 Task: Calculate the travel distance between Milwaukee and Apostle Islands National Lakeshore.
Action: Mouse moved to (199, 64)
Screenshot: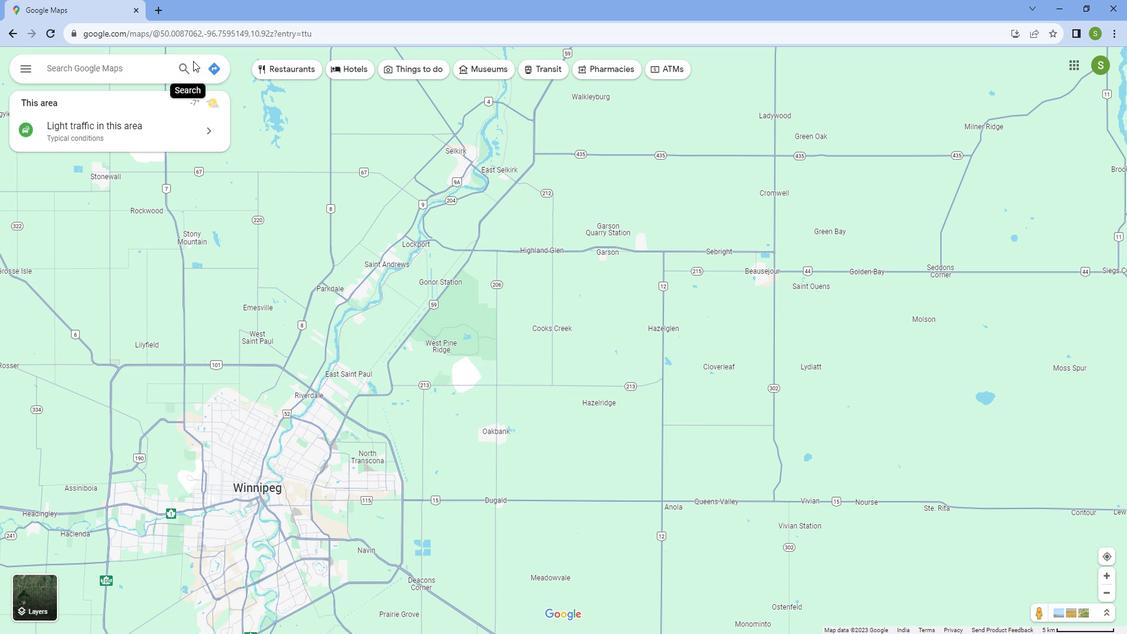 
Action: Mouse scrolled (199, 65) with delta (0, 0)
Screenshot: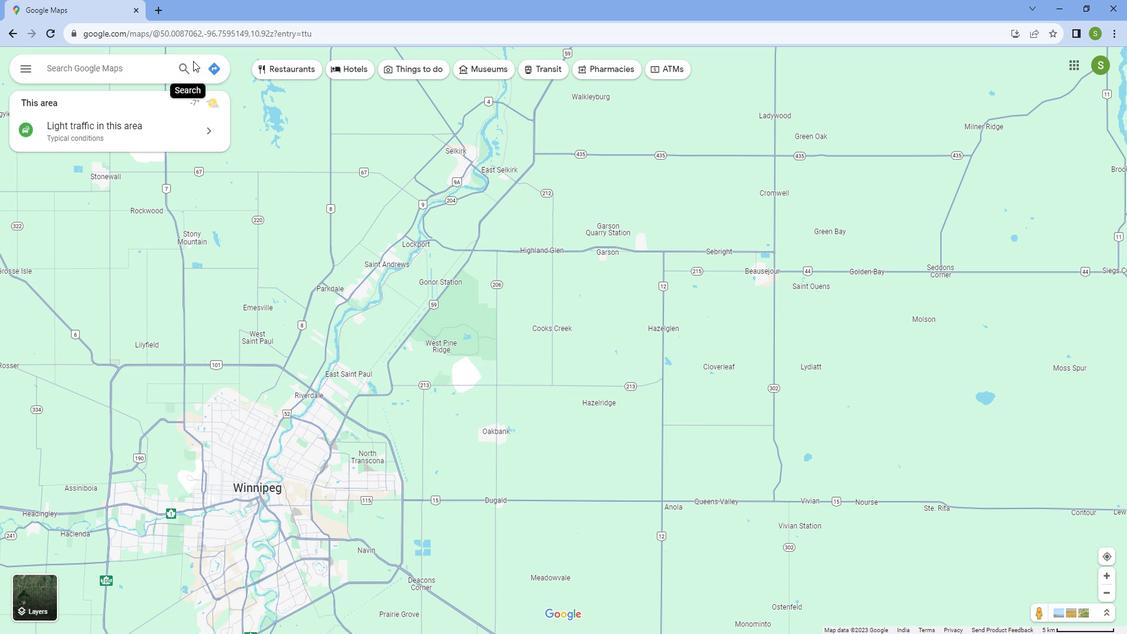 
Action: Mouse moved to (212, 66)
Screenshot: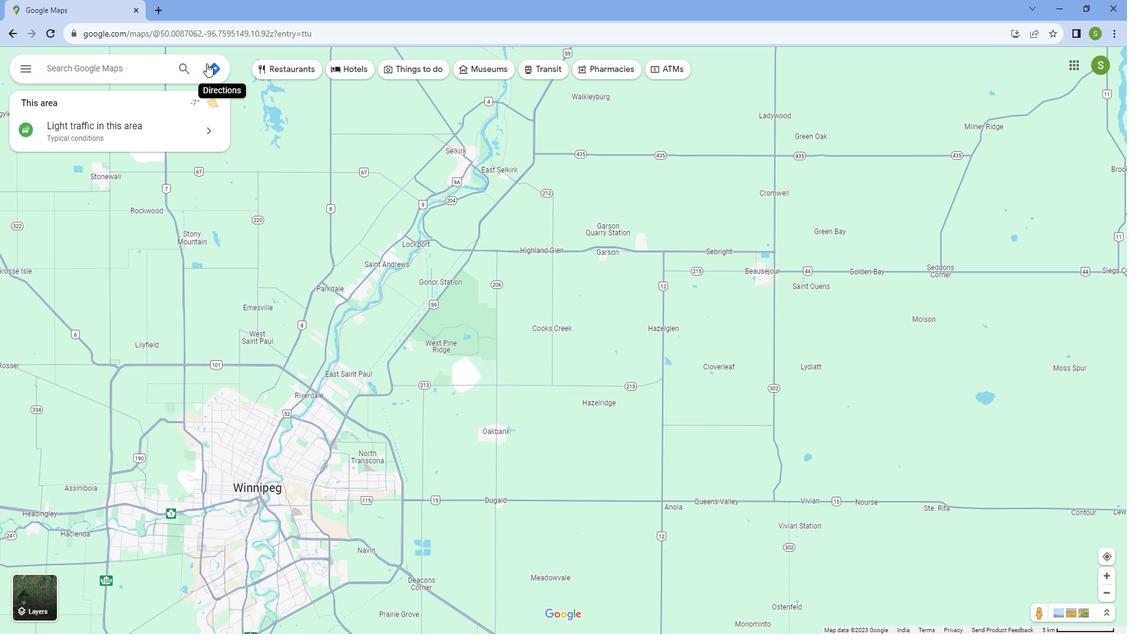 
Action: Mouse pressed left at (212, 66)
Screenshot: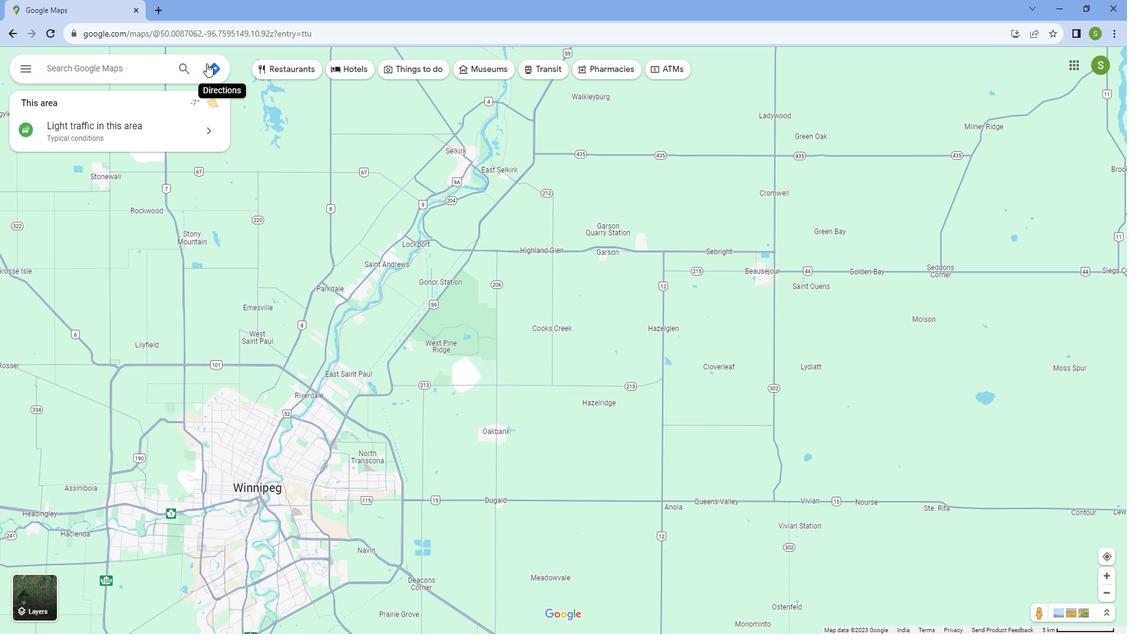 
Action: Mouse moved to (143, 106)
Screenshot: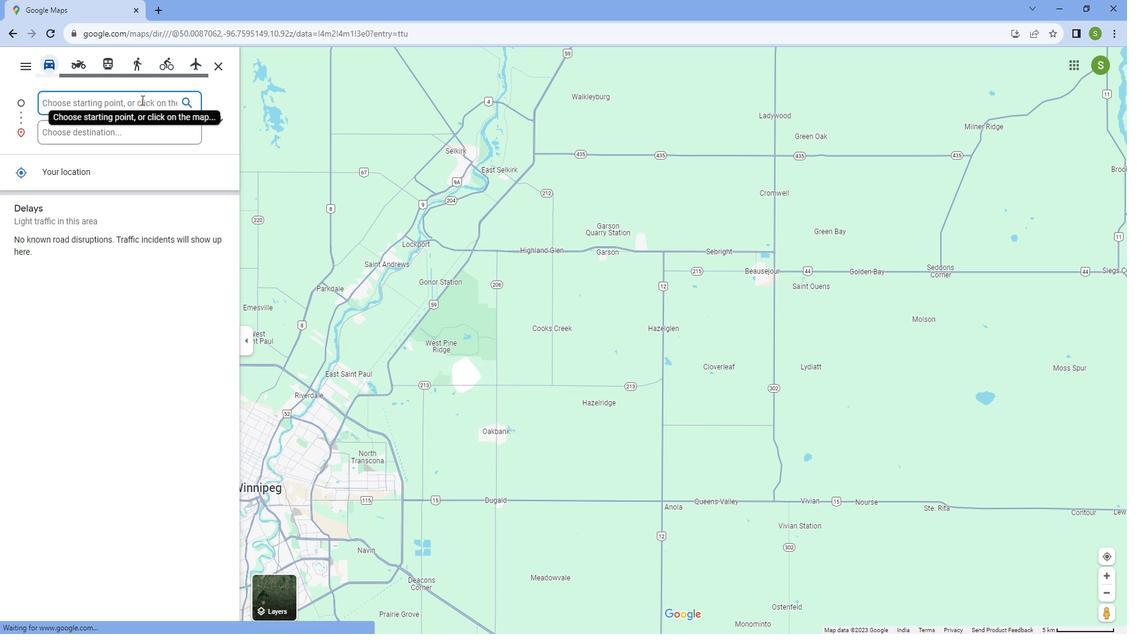 
Action: Mouse pressed left at (143, 106)
Screenshot: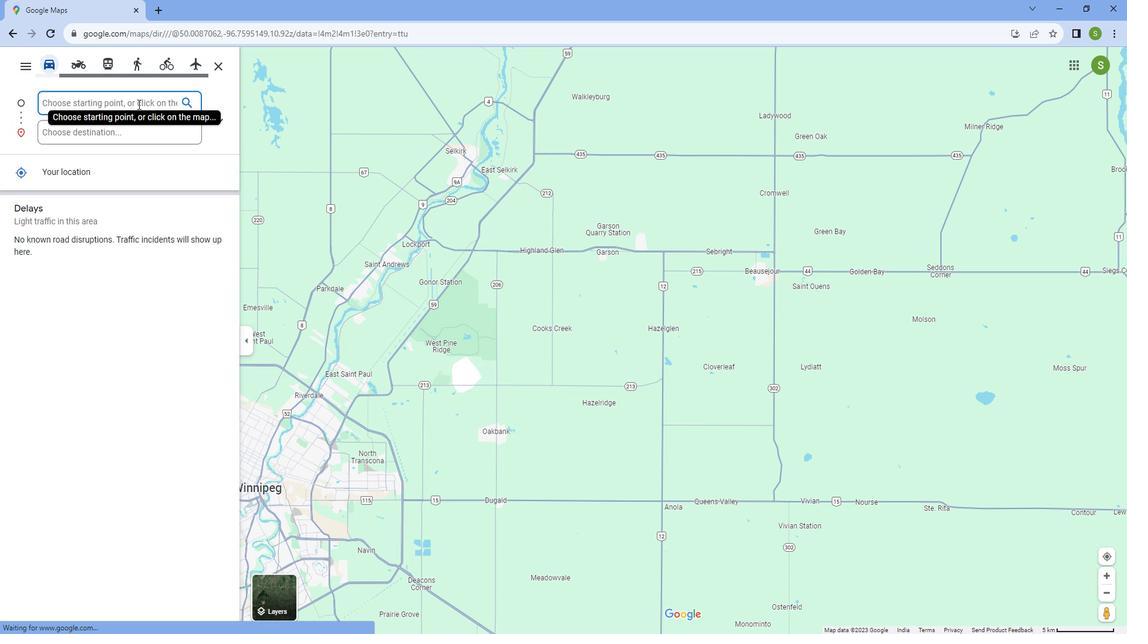 
Action: Mouse moved to (118, 87)
Screenshot: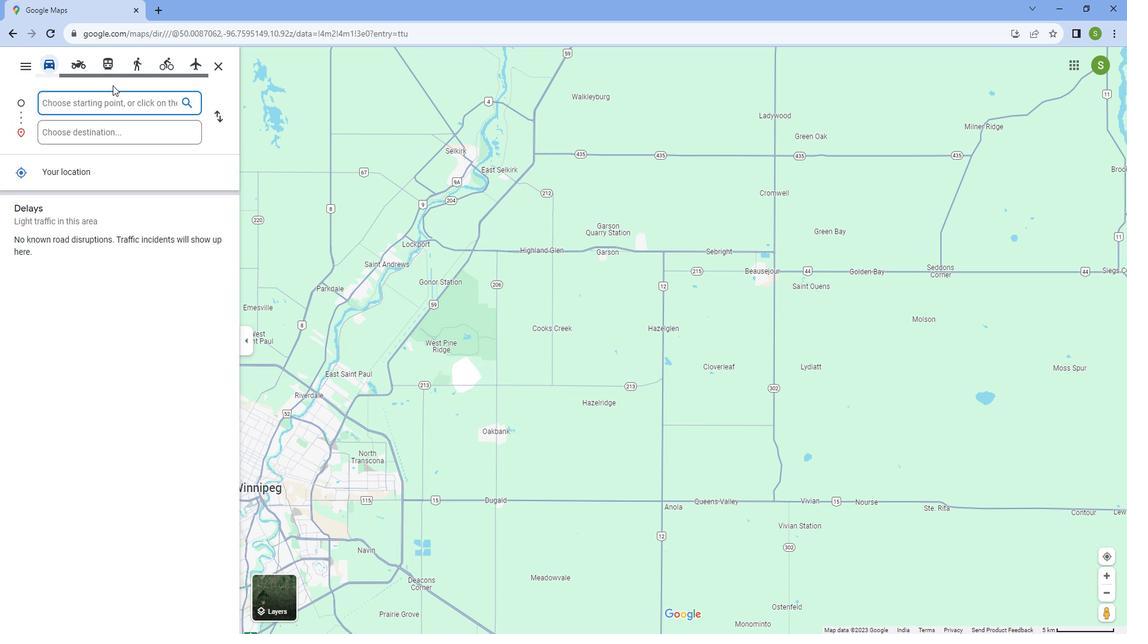 
Action: Key pressed <Key.caps_lock>
Screenshot: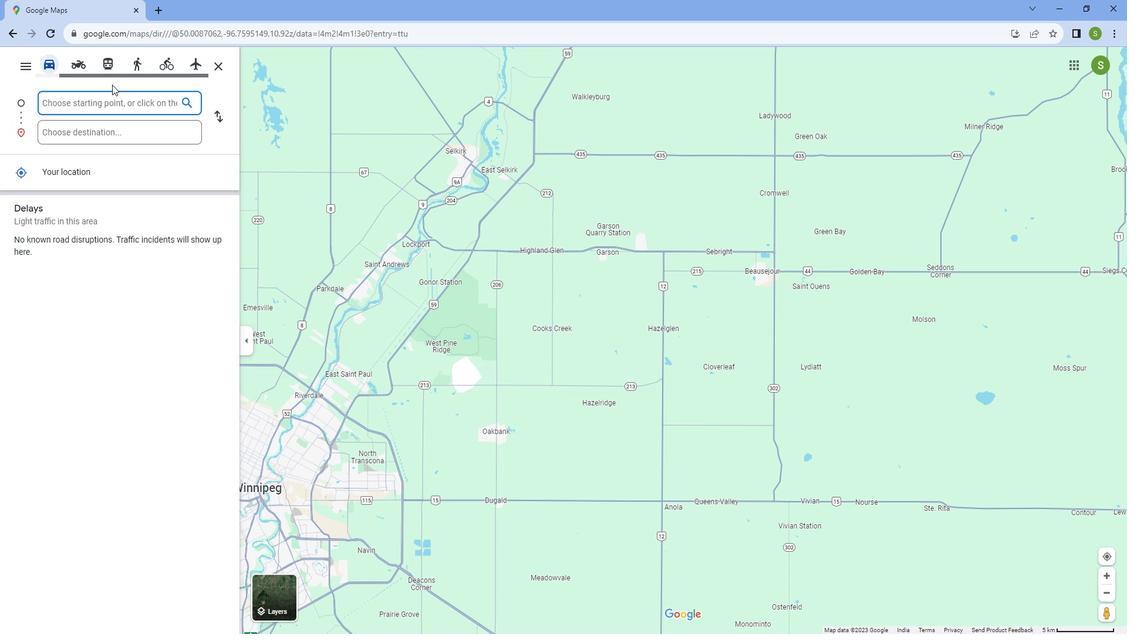 
Action: Mouse moved to (116, 86)
Screenshot: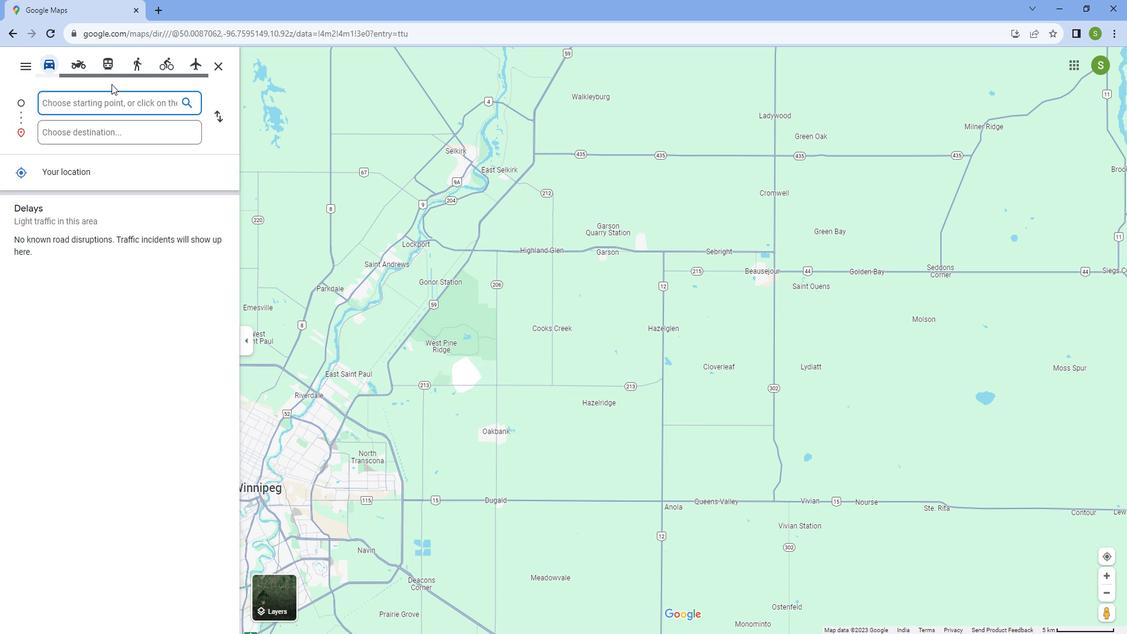 
Action: Key pressed M
Screenshot: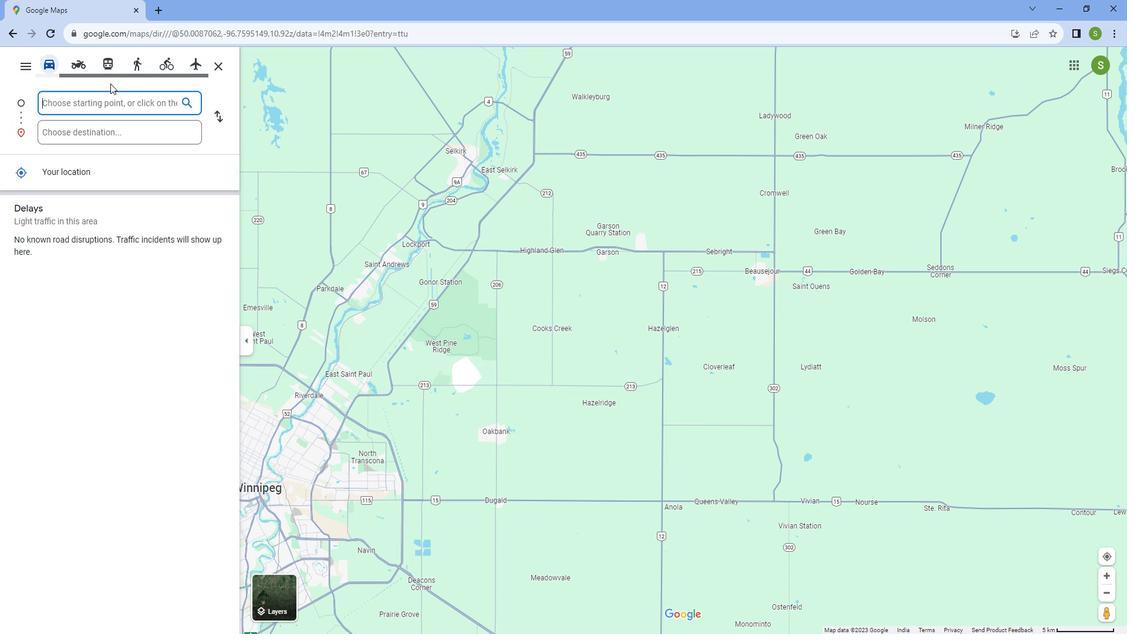 
Action: Mouse moved to (111, 84)
Screenshot: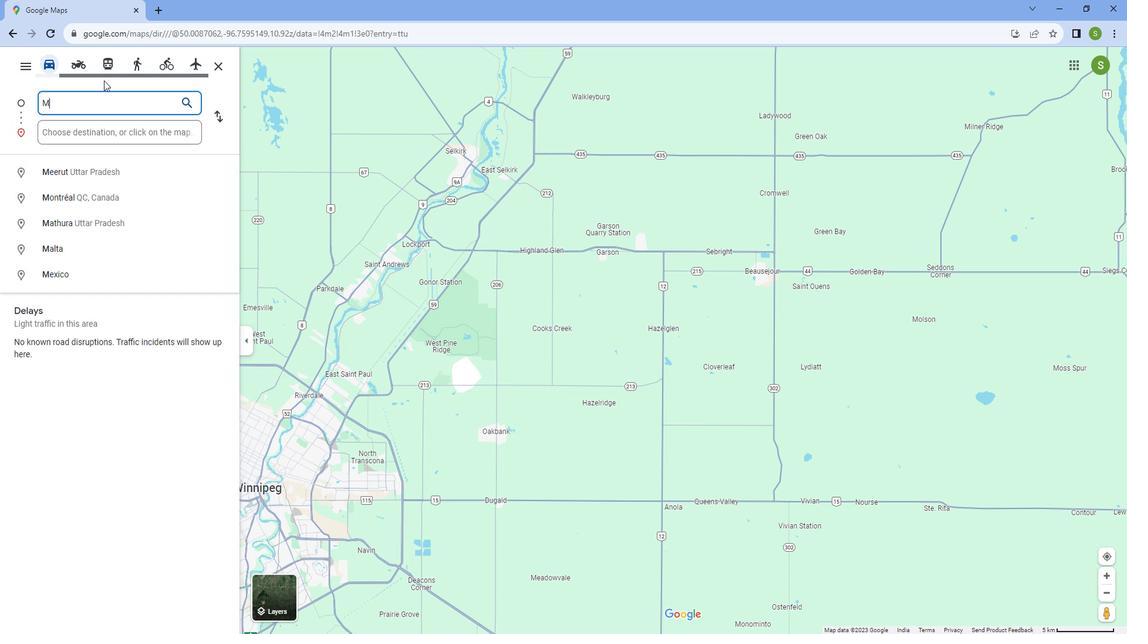 
Action: Key pressed <Key.caps_lock>
Screenshot: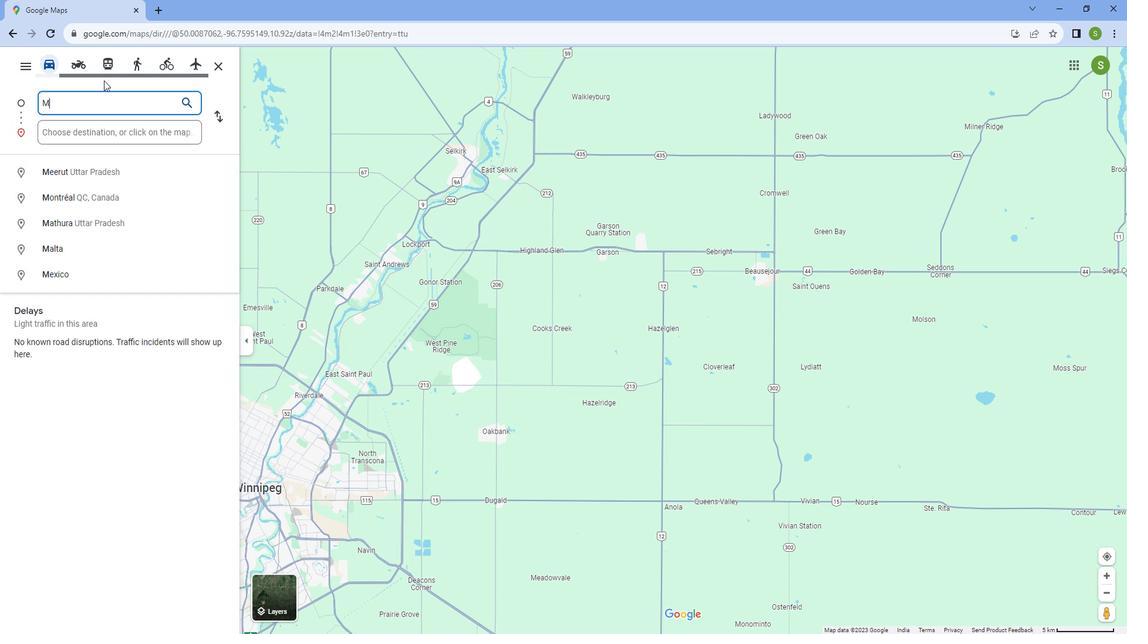 
Action: Mouse moved to (109, 83)
Screenshot: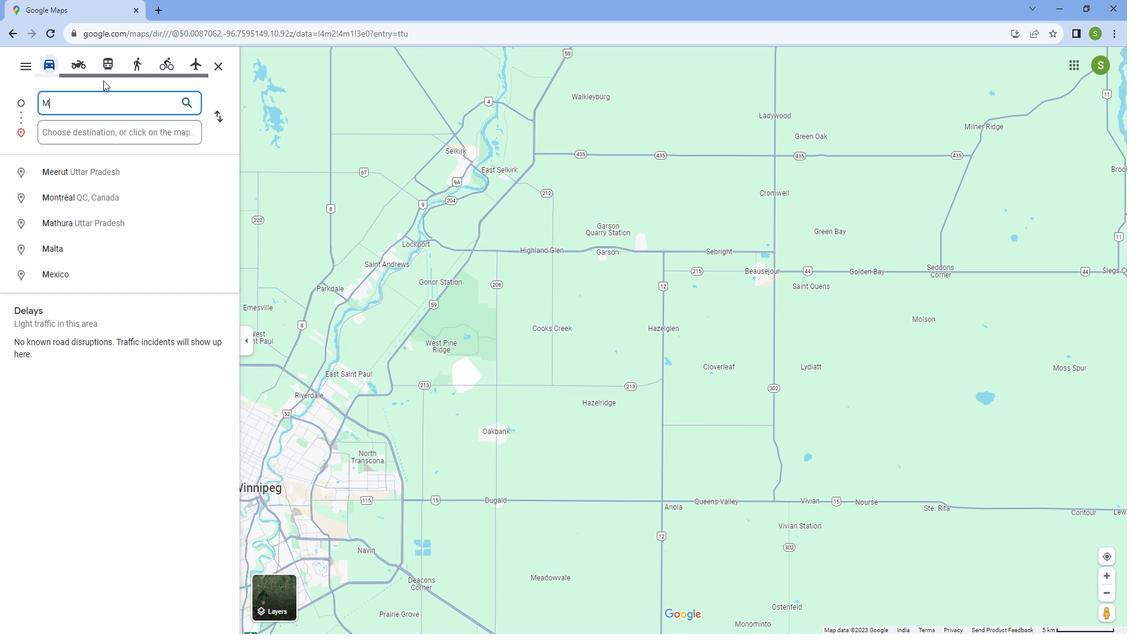
Action: Key pressed ilwaukee
Screenshot: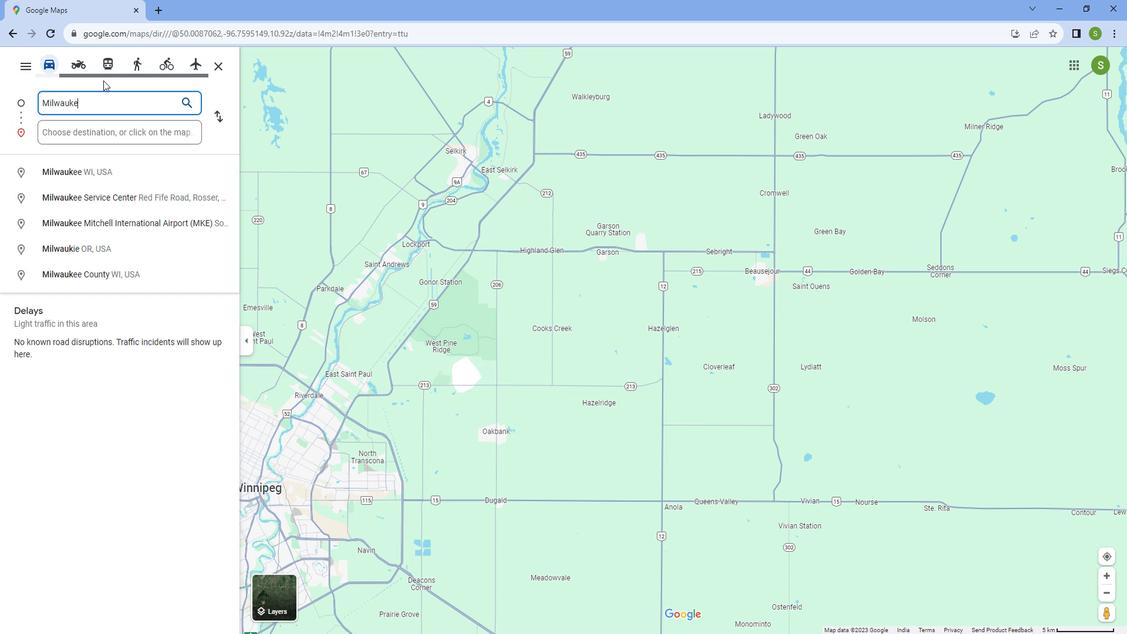 
Action: Mouse moved to (78, 165)
Screenshot: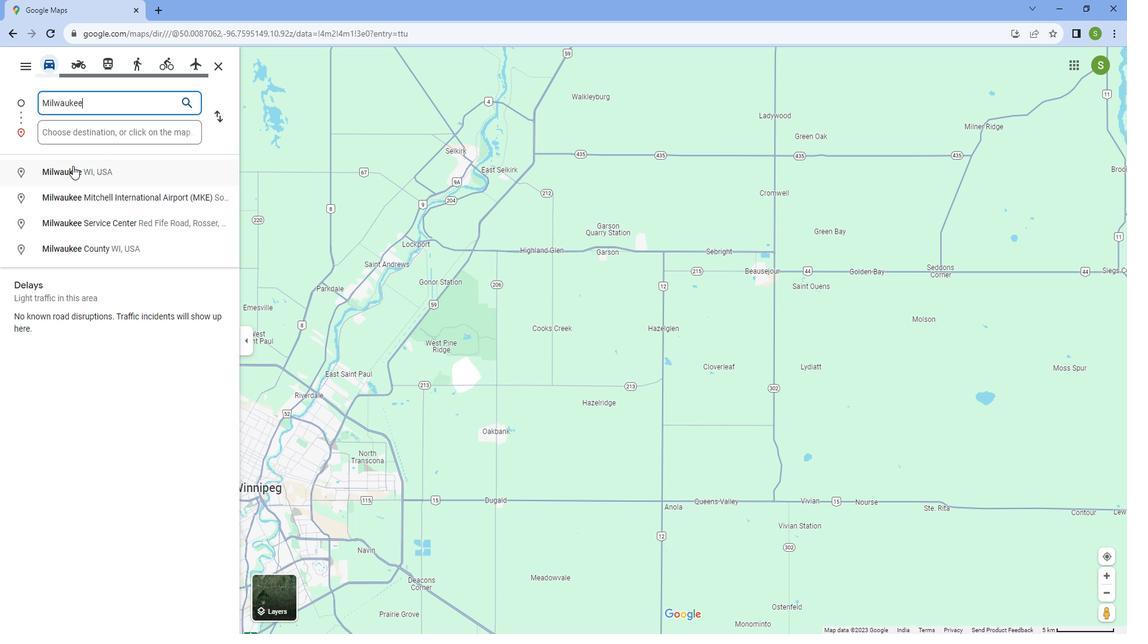 
Action: Mouse pressed left at (78, 165)
Screenshot: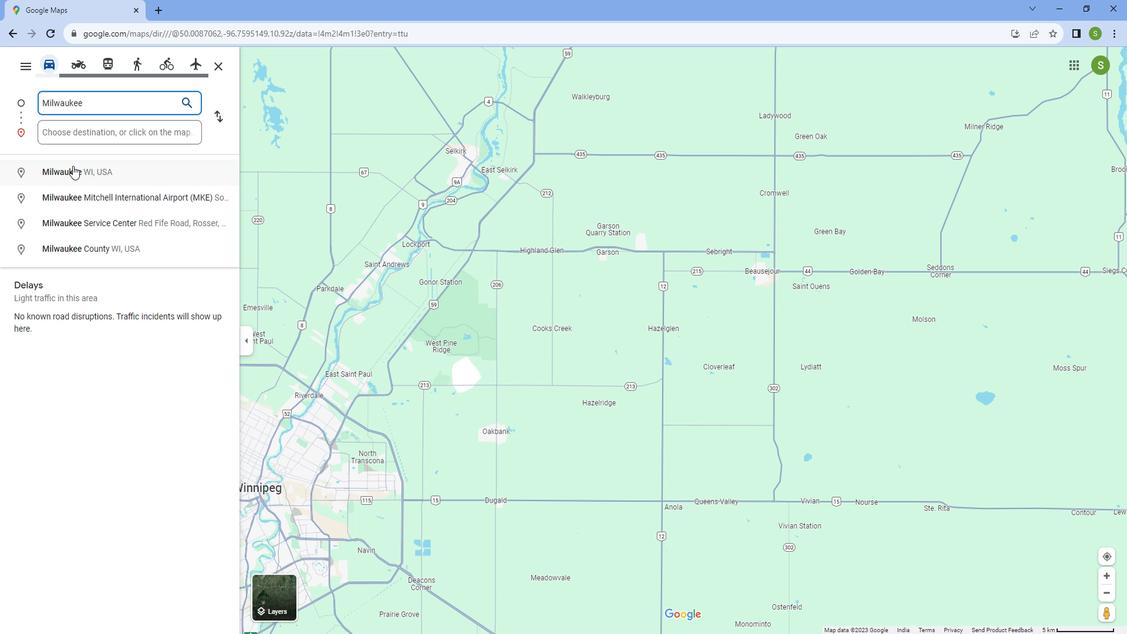 
Action: Mouse moved to (83, 126)
Screenshot: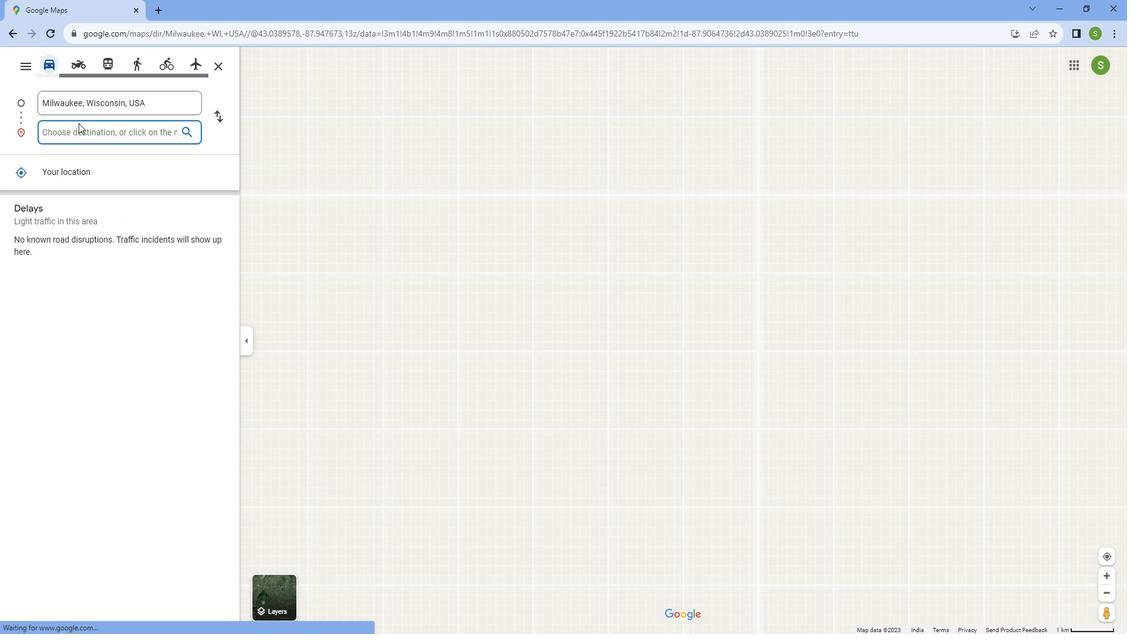 
Action: Mouse pressed left at (83, 126)
Screenshot: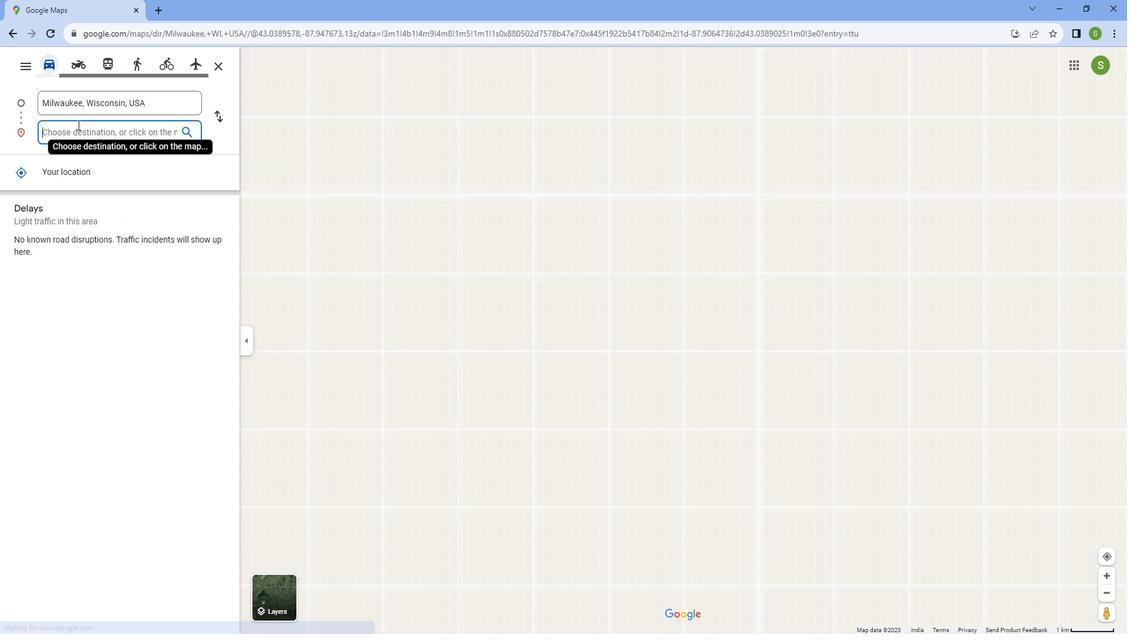 
Action: Mouse moved to (76, 115)
Screenshot: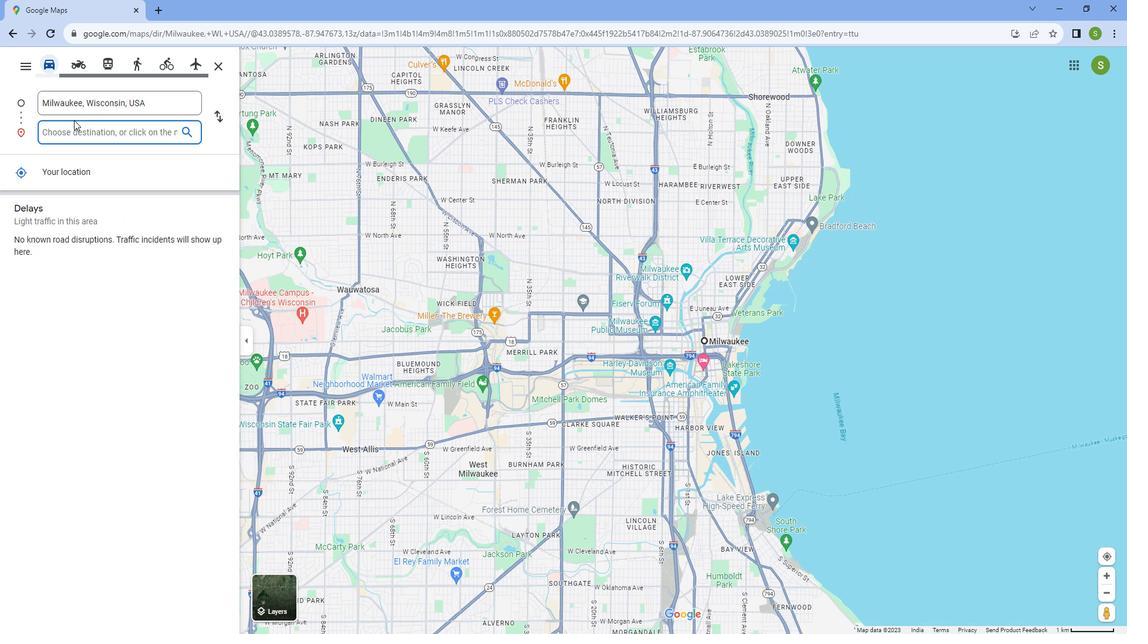 
Action: Key pressed <Key.caps_lock>
Screenshot: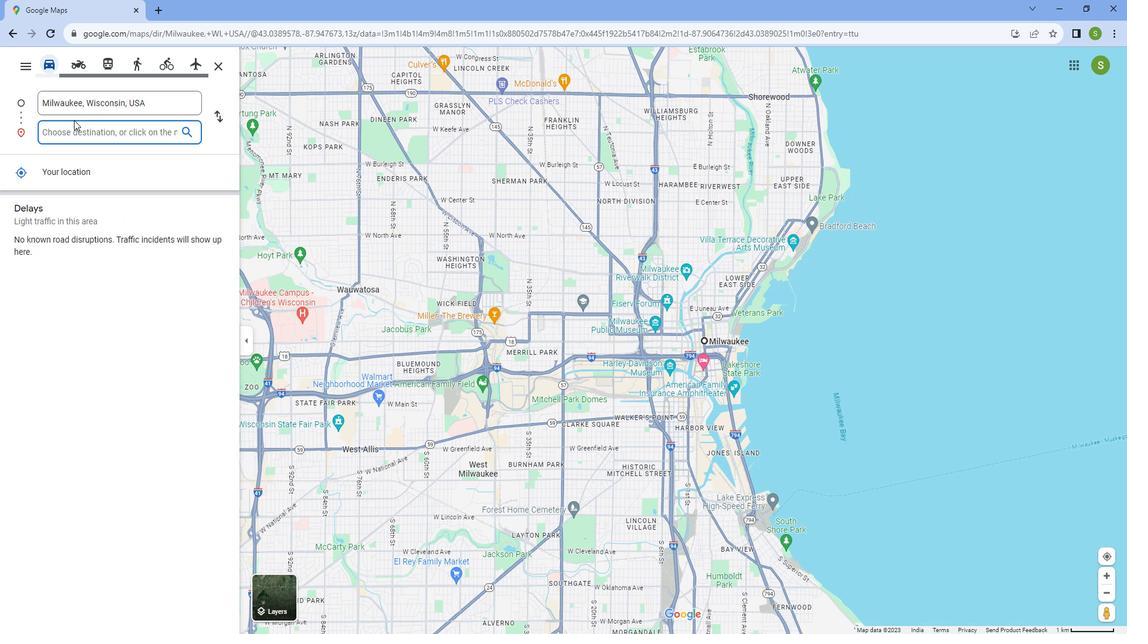 
Action: Mouse moved to (75, 113)
Screenshot: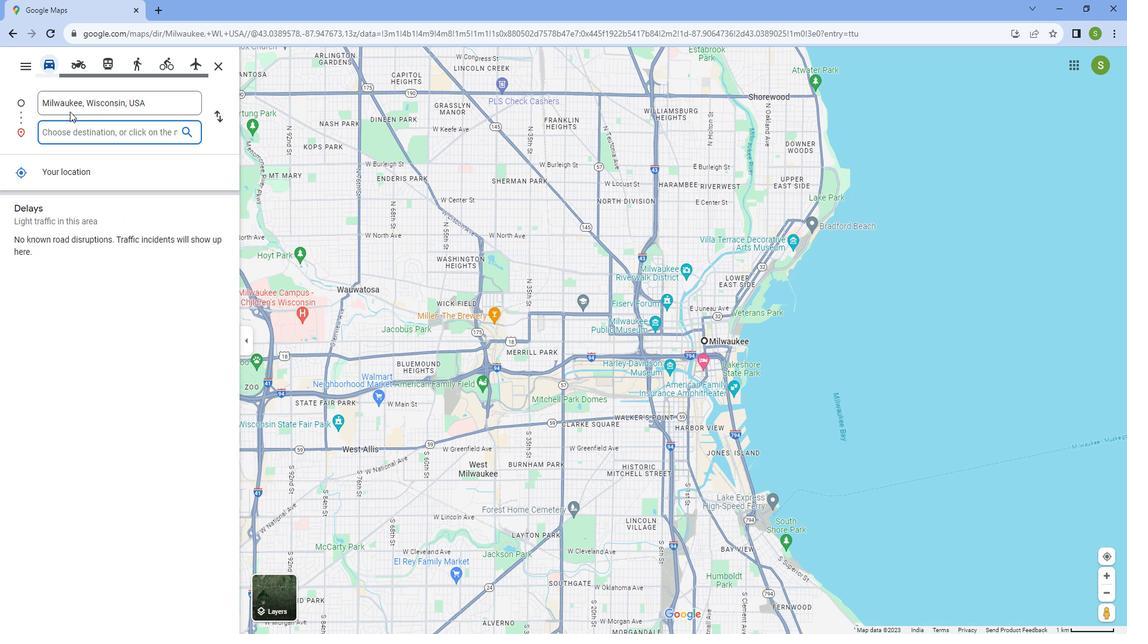 
Action: Key pressed A
Screenshot: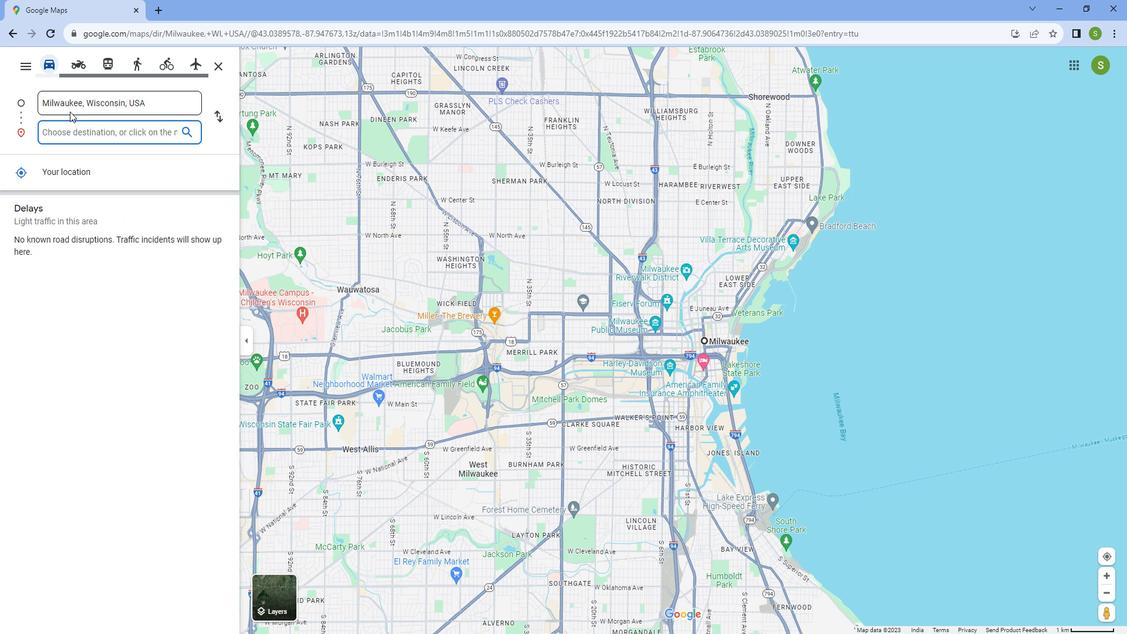 
Action: Mouse moved to (74, 112)
Screenshot: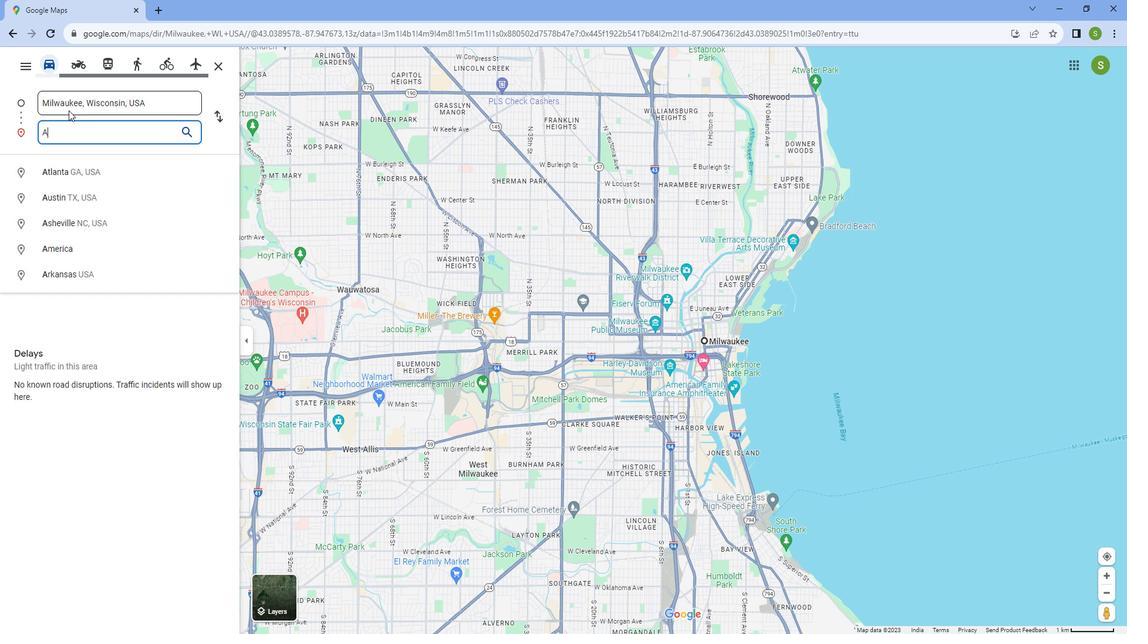 
Action: Key pressed <Key.caps_lock>postle<Key.space>
Screenshot: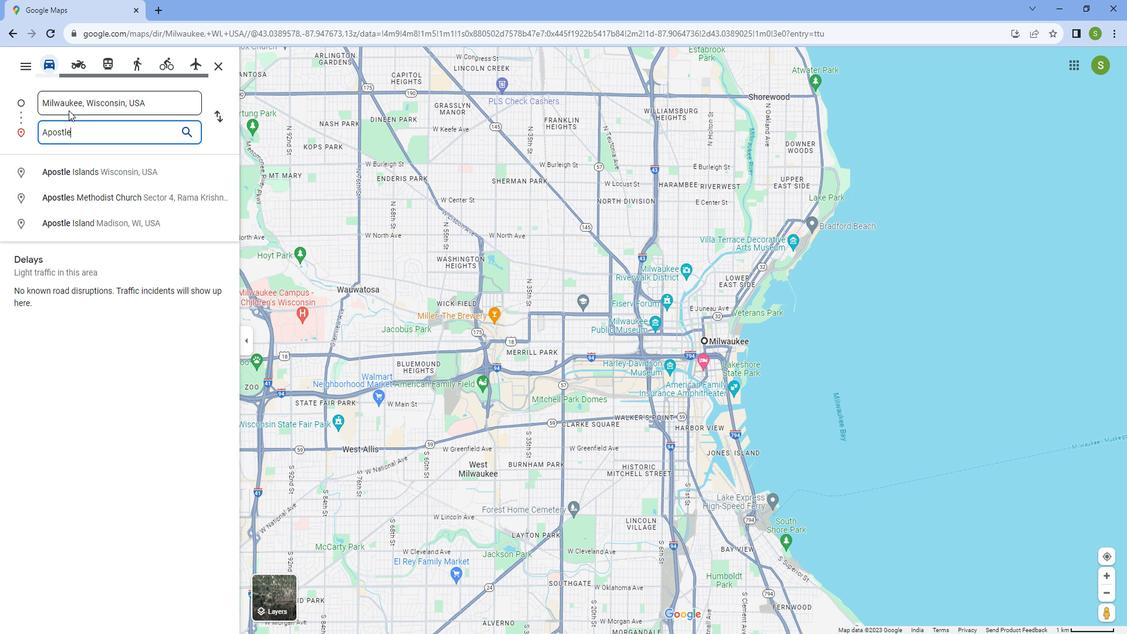 
Action: Mouse moved to (68, 103)
Screenshot: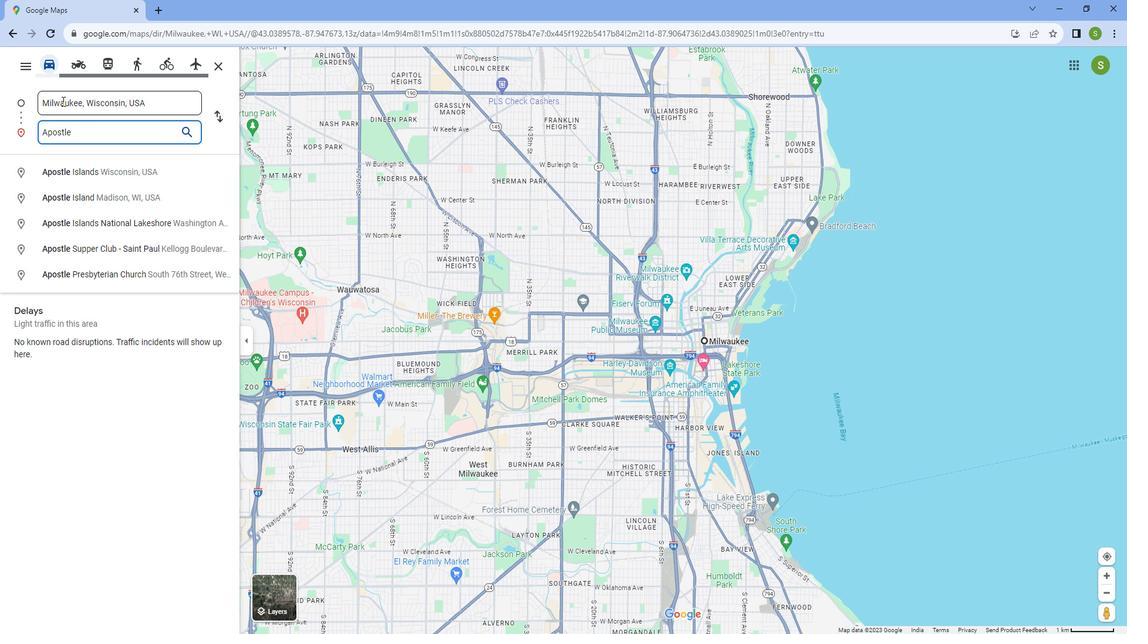 
Action: Key pressed <Key.caps_lock>I<Key.caps_lock>sln<Key.backspace>ands<Key.space><Key.caps_lock>N<Key.caps_lock>ational<Key.space>
Screenshot: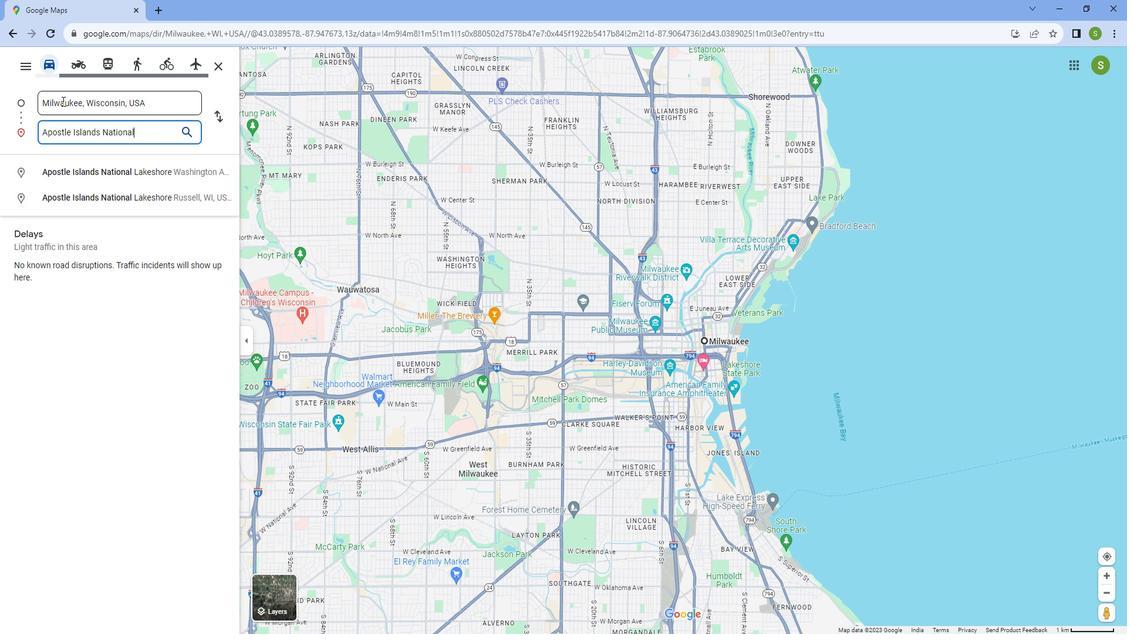 
Action: Mouse moved to (65, 99)
Screenshot: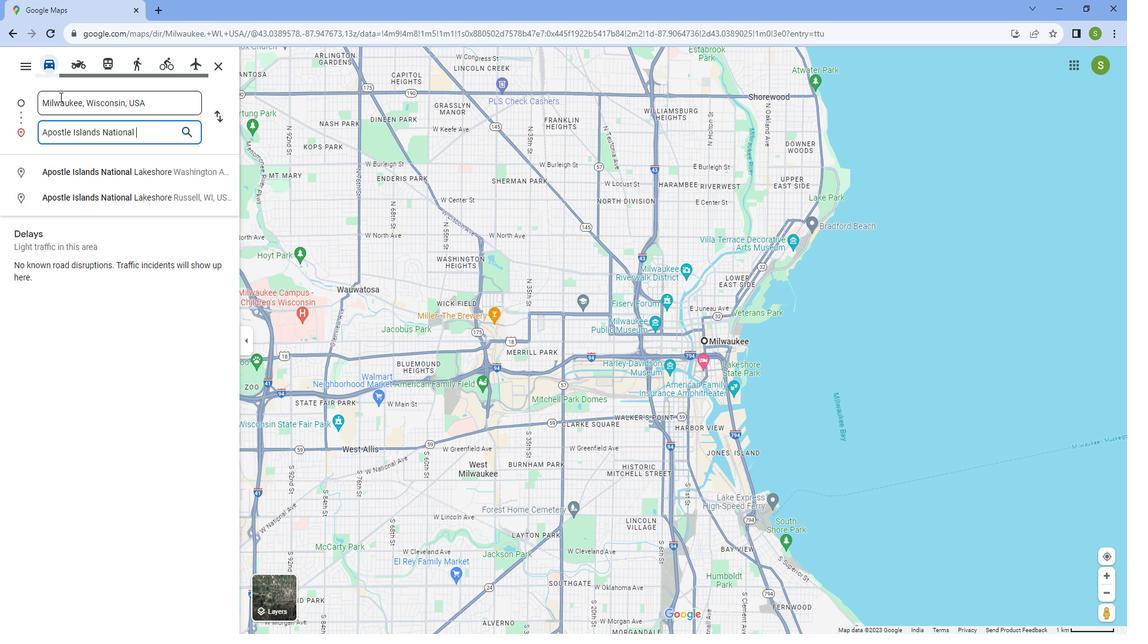 
Action: Key pressed <Key.caps_lock>L<Key.caps_lock>akeshore
Screenshot: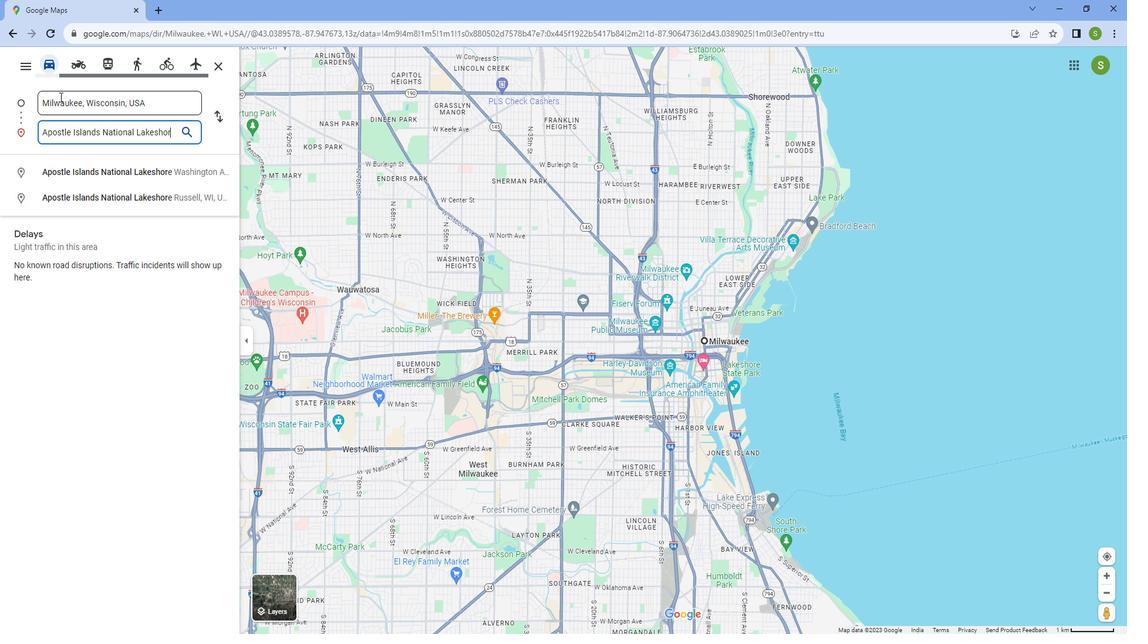 
Action: Mouse moved to (196, 171)
Screenshot: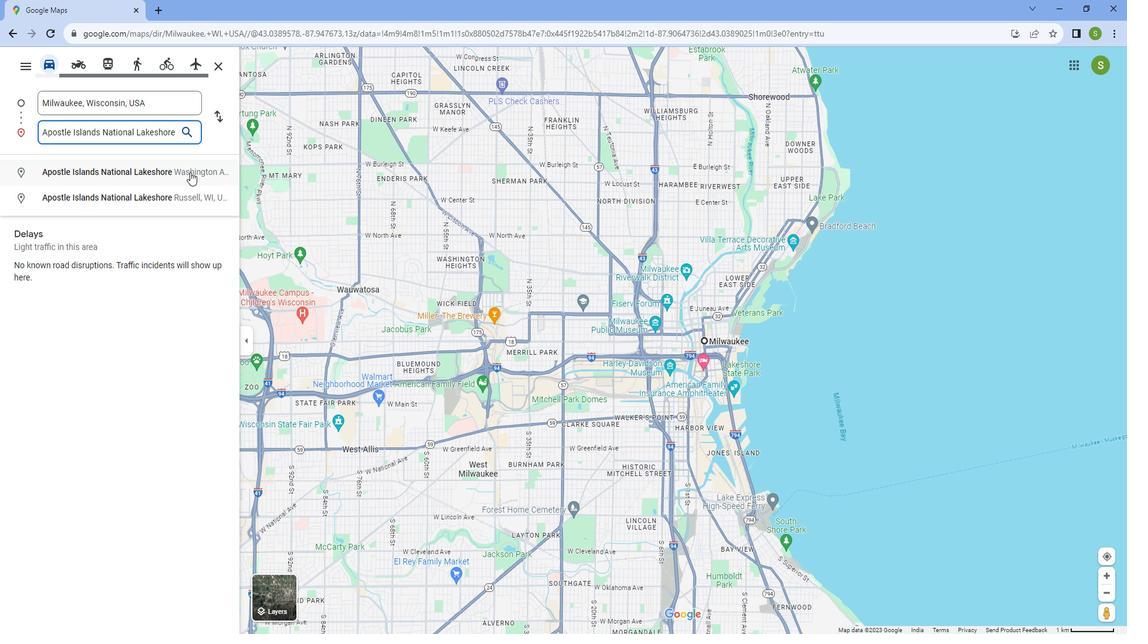 
Action: Mouse pressed left at (196, 171)
Screenshot: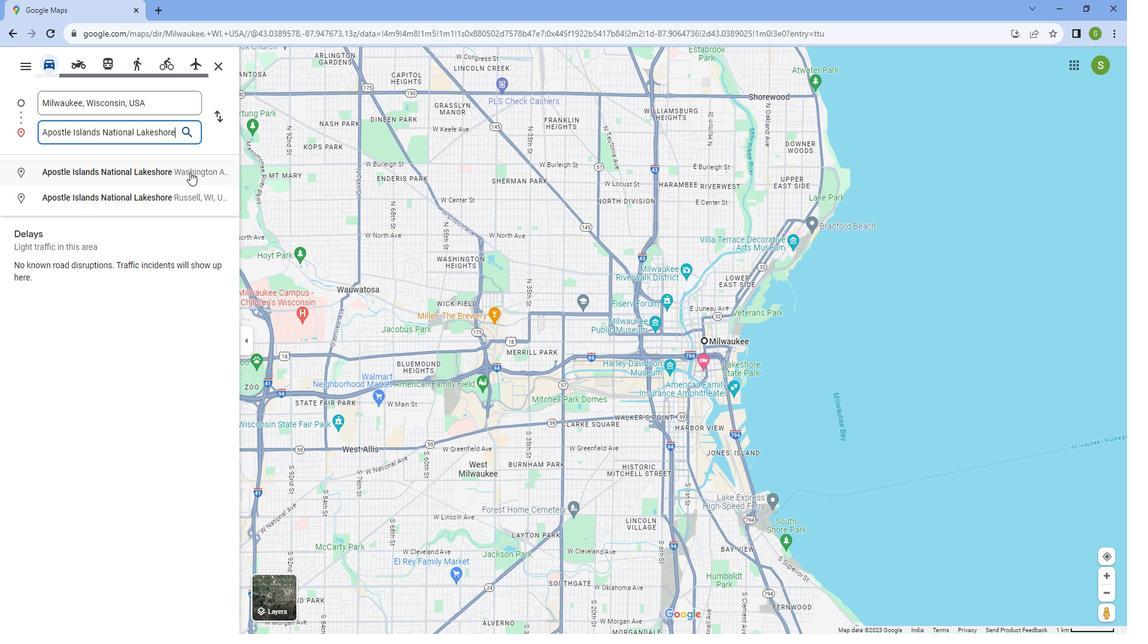 
Action: Mouse moved to (98, 85)
Screenshot: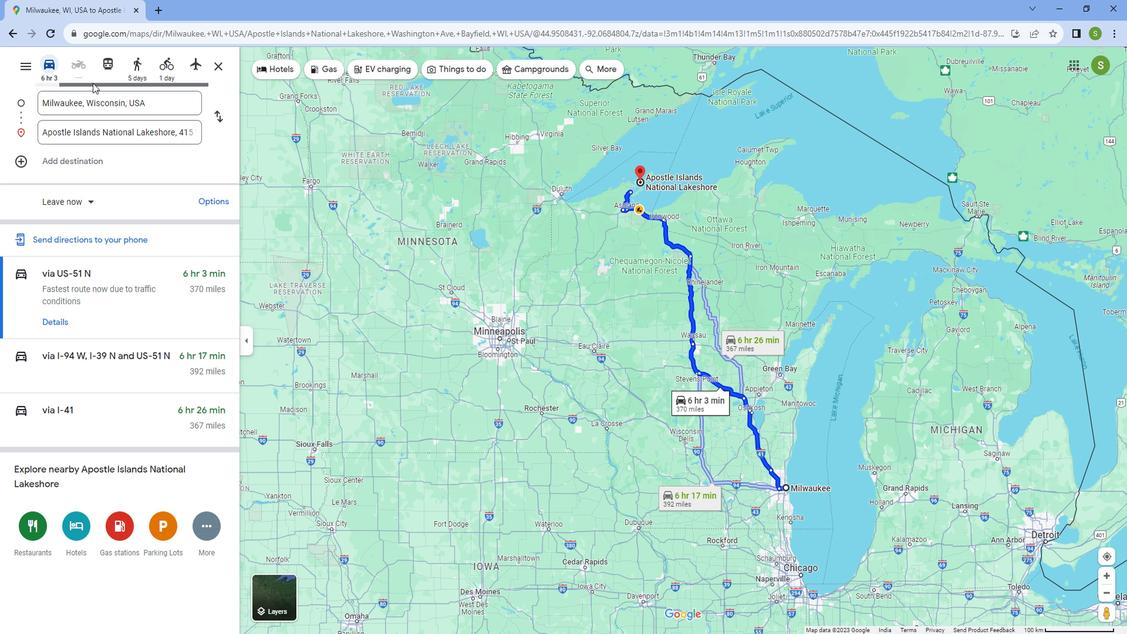 
Action: Mouse pressed left at (98, 85)
Screenshot: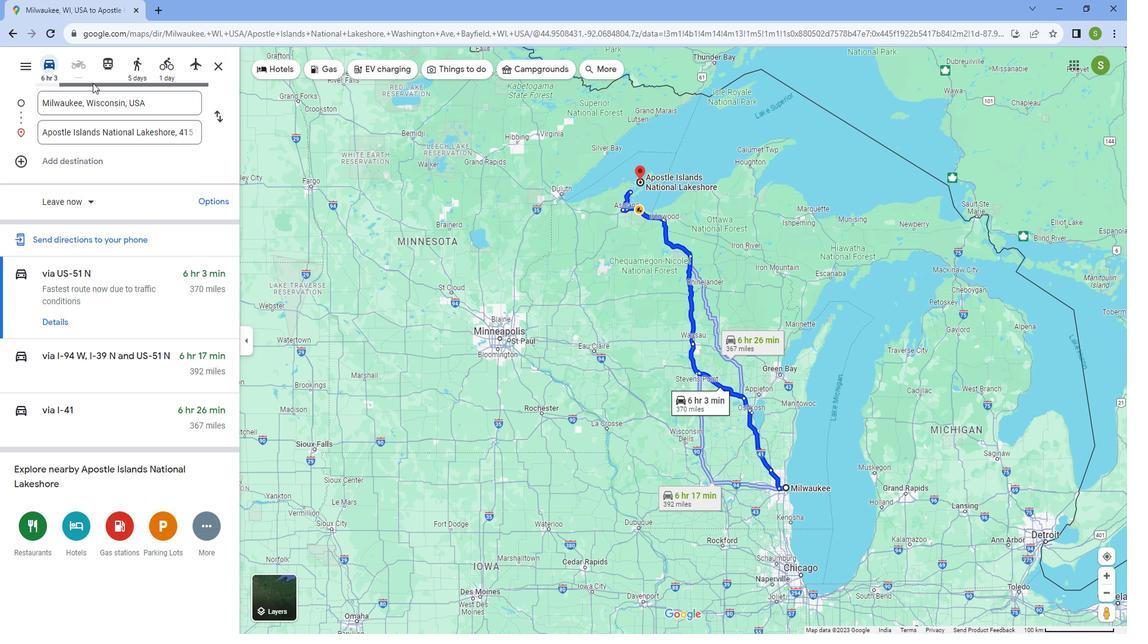 
Action: Mouse moved to (59, 75)
Screenshot: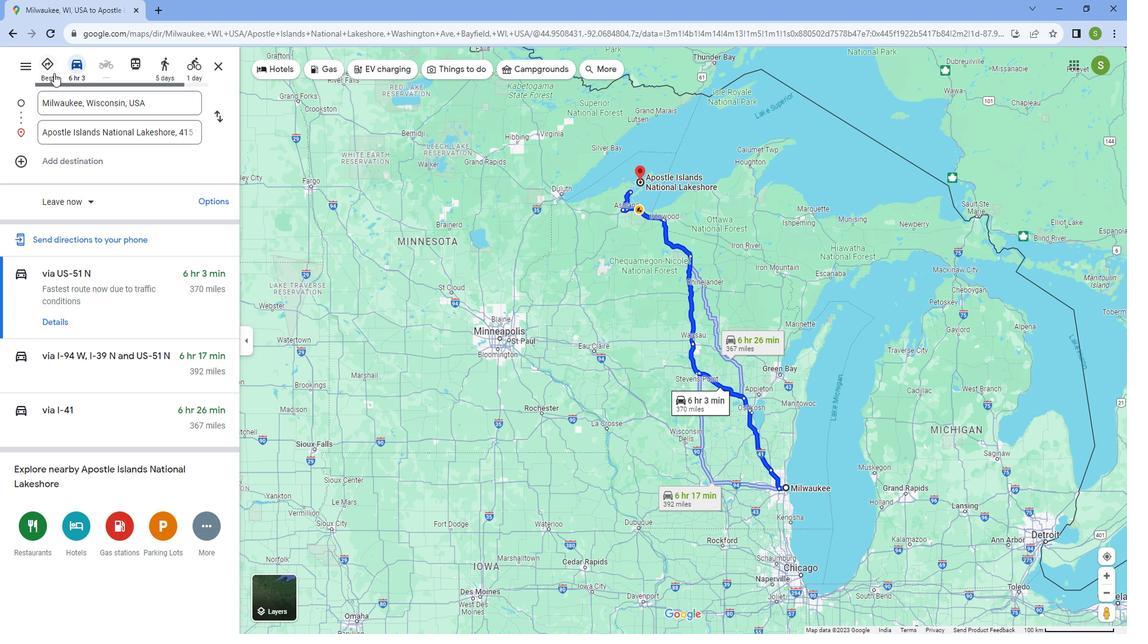 
Action: Mouse pressed left at (59, 75)
Screenshot: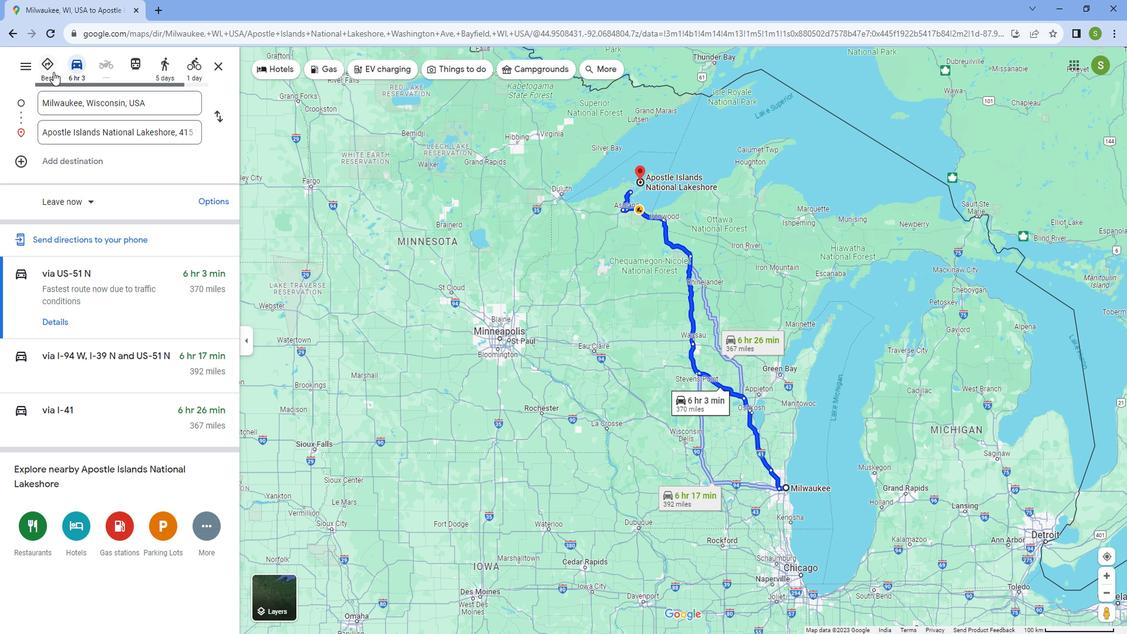 
Action: Mouse moved to (71, 75)
Screenshot: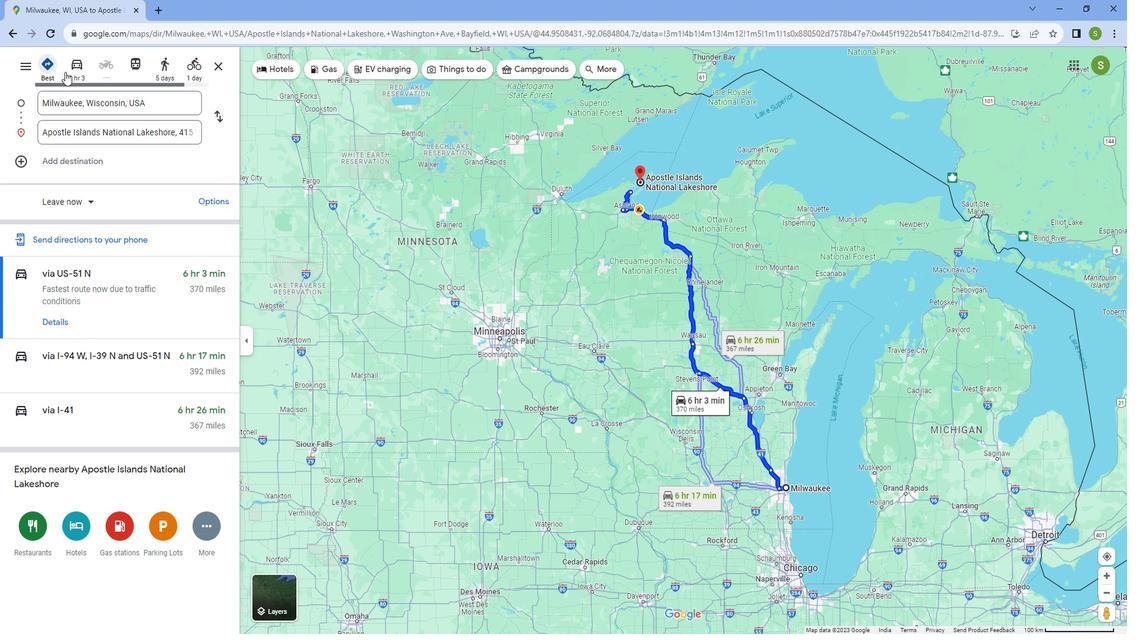 
Action: Mouse pressed left at (71, 75)
Screenshot: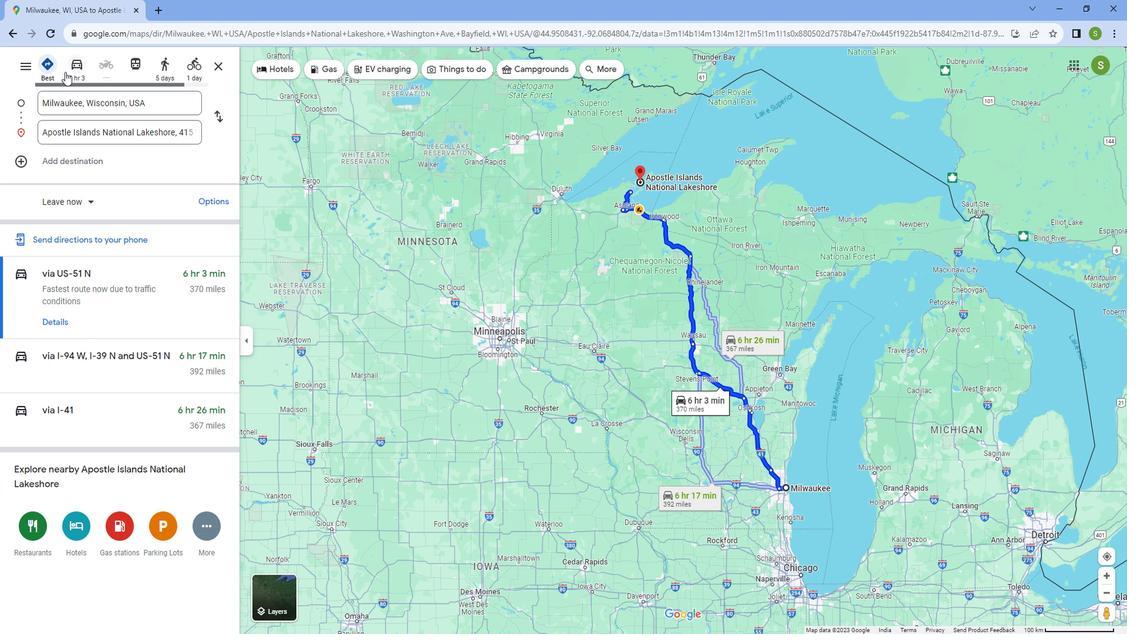 
Action: Mouse moved to (73, 318)
Screenshot: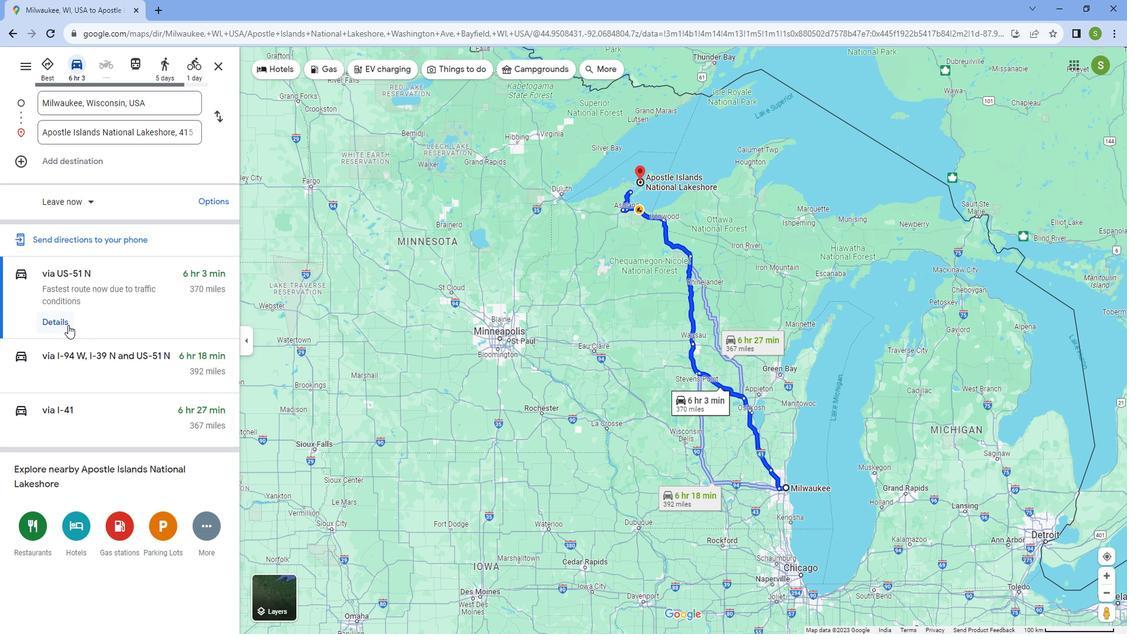 
Action: Mouse pressed left at (73, 318)
Screenshot: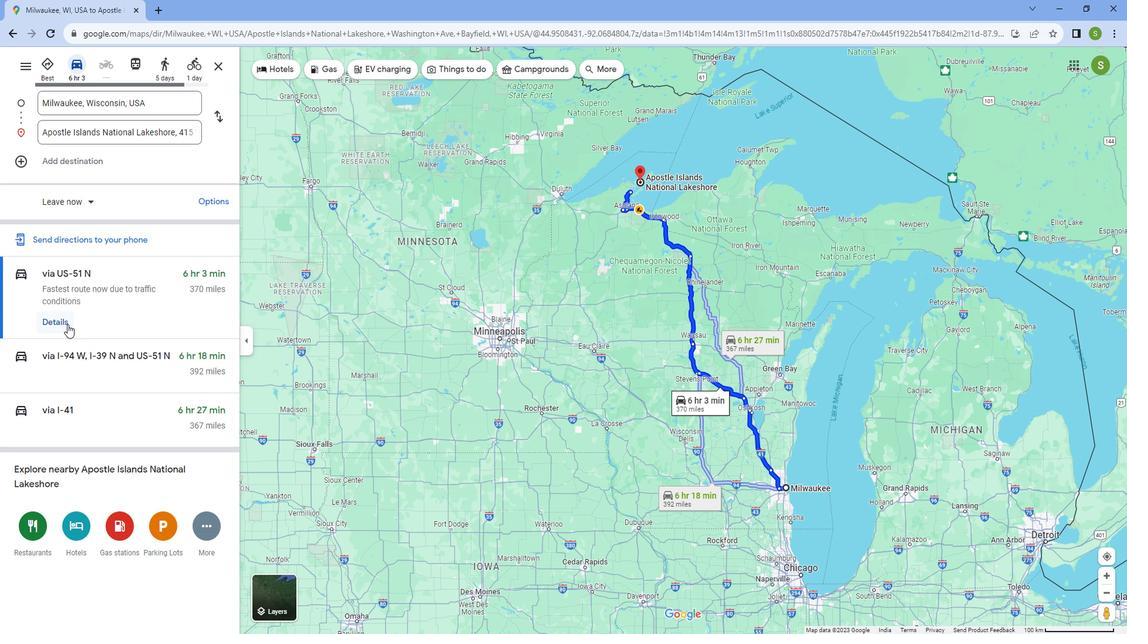 
Action: Mouse moved to (1005, 350)
Screenshot: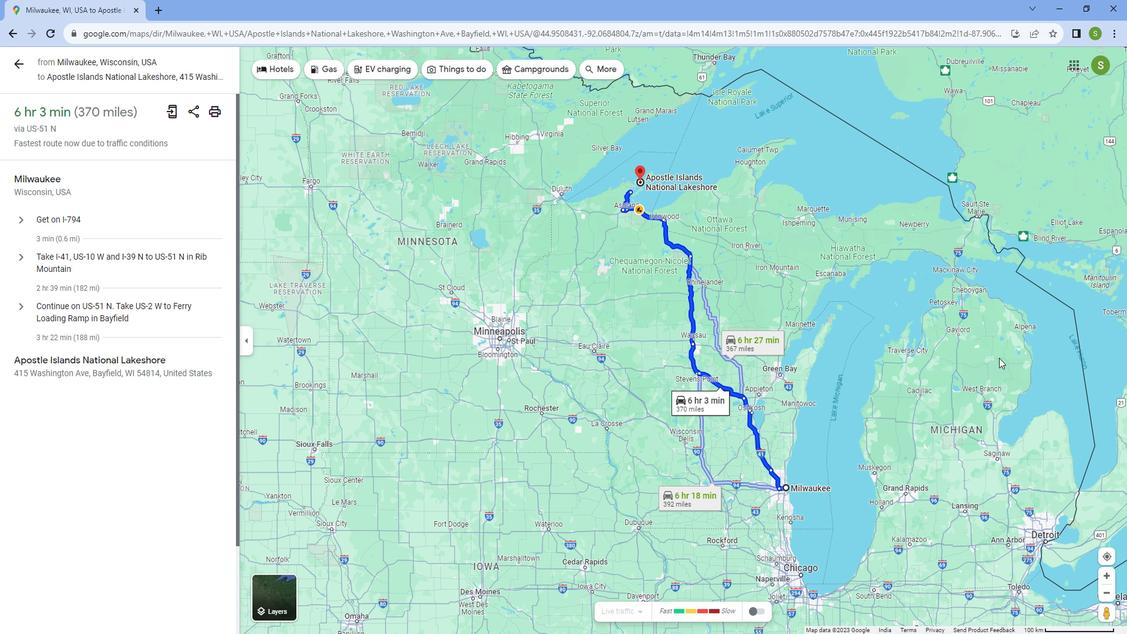 
Action: Mouse scrolled (1005, 351) with delta (0, 0)
Screenshot: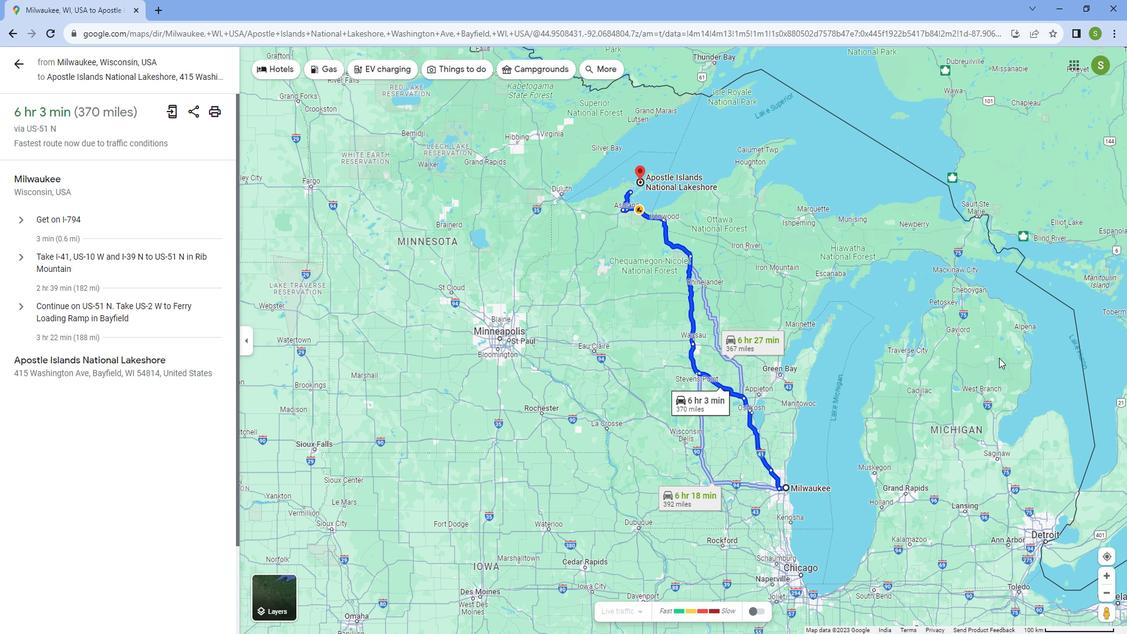
Action: Mouse moved to (1005, 351)
Screenshot: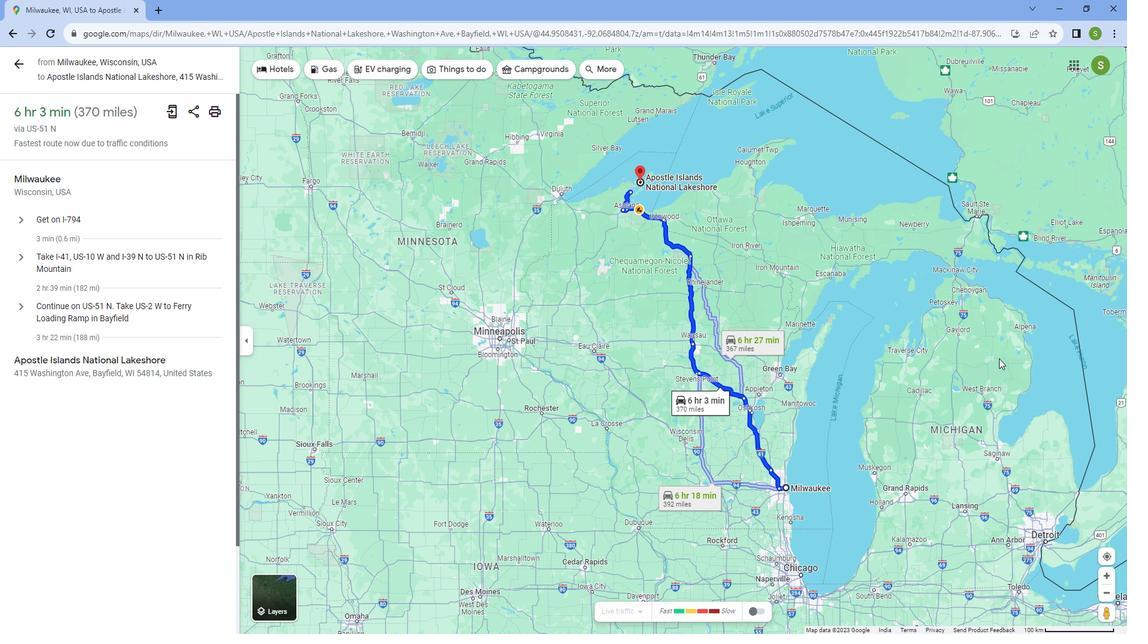 
Action: Mouse scrolled (1005, 351) with delta (0, 0)
Screenshot: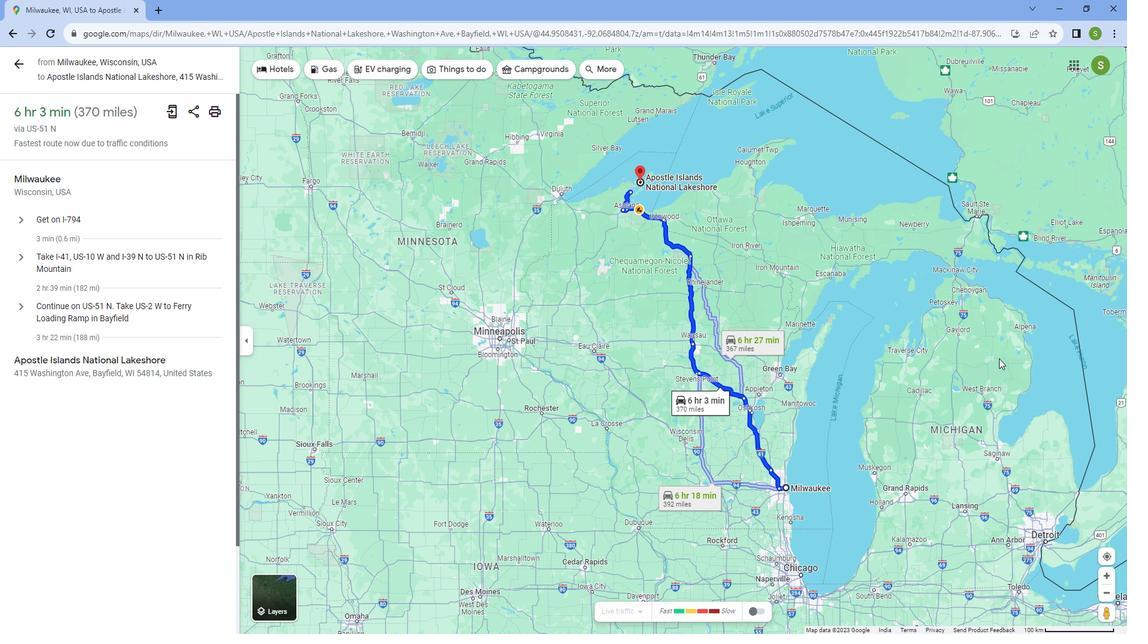 
Action: Mouse moved to (1003, 351)
Screenshot: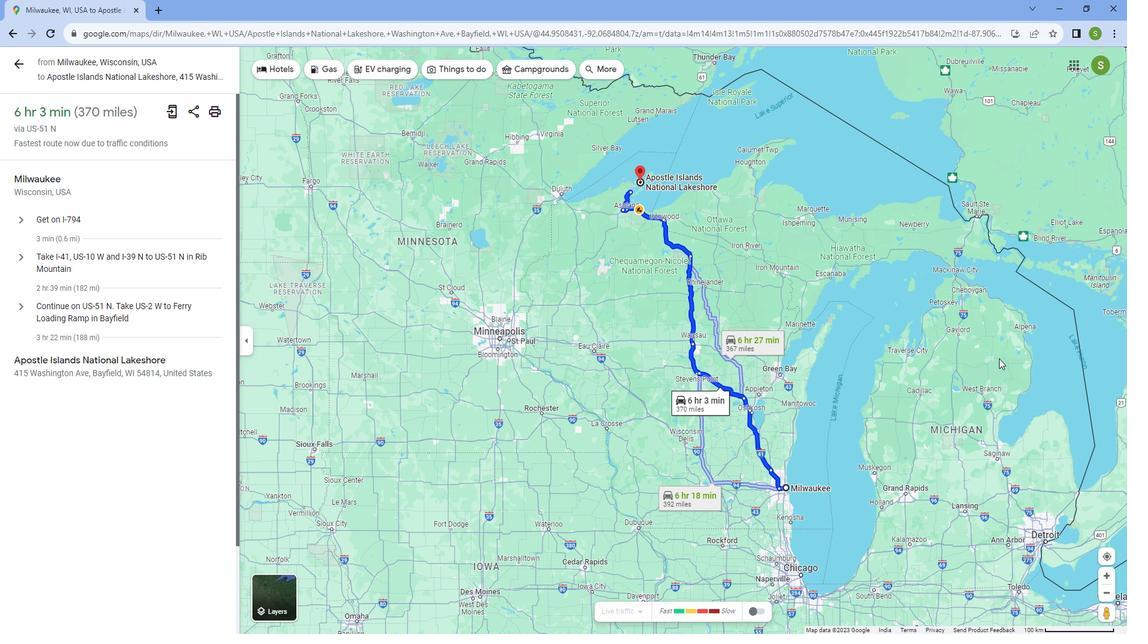 
Action: Mouse scrolled (1003, 352) with delta (0, 0)
Screenshot: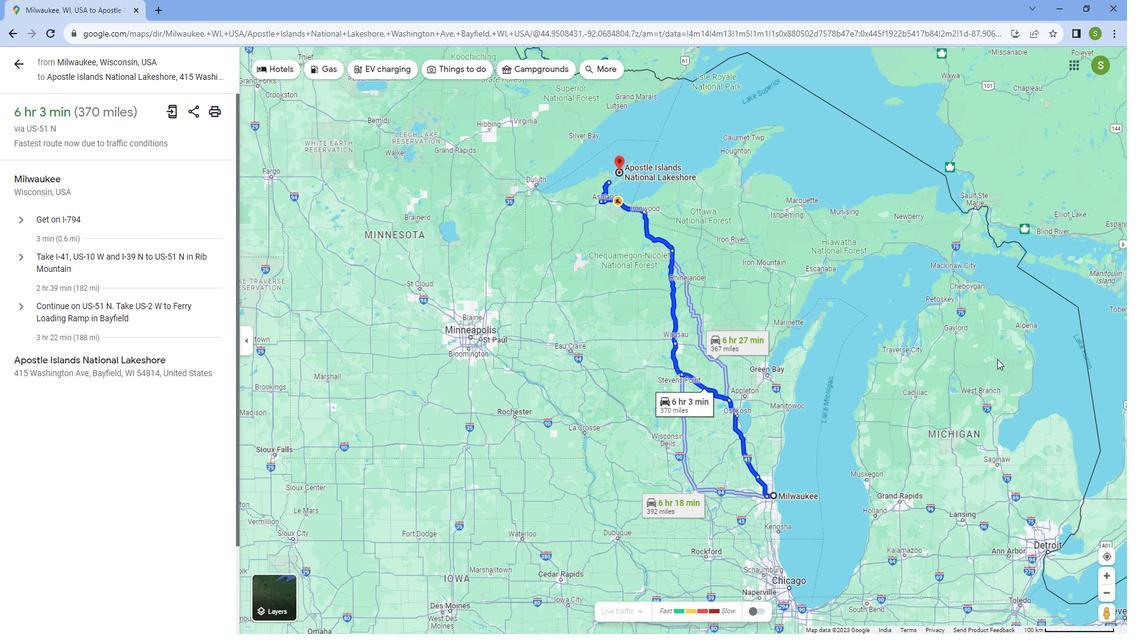 
Action: Mouse scrolled (1003, 352) with delta (0, 0)
Screenshot: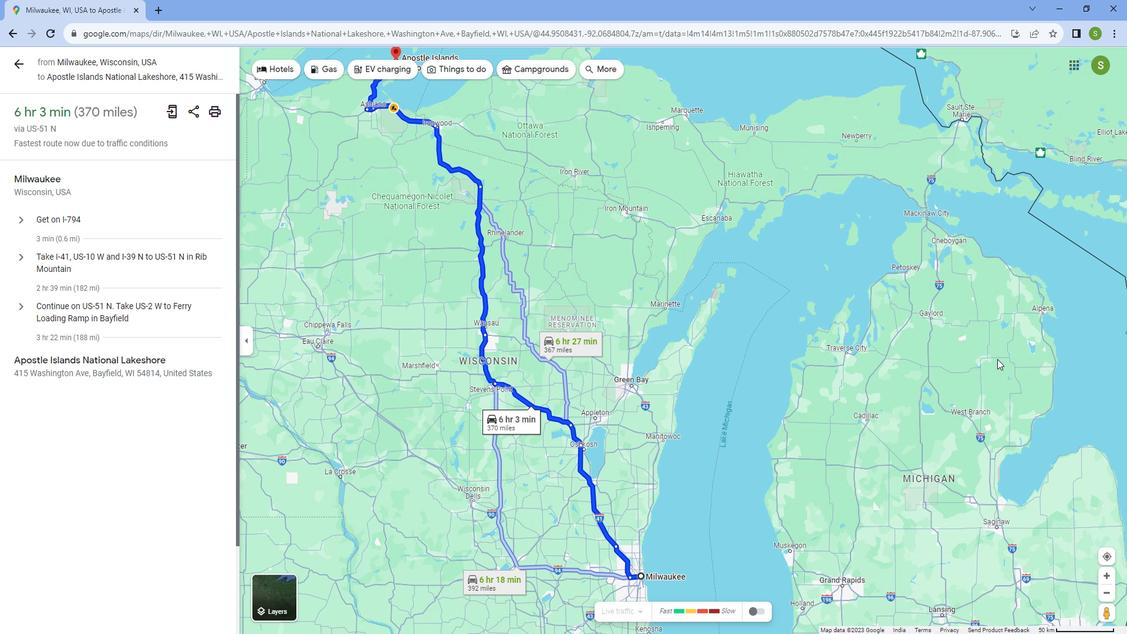 
Action: Mouse scrolled (1003, 352) with delta (0, 0)
Screenshot: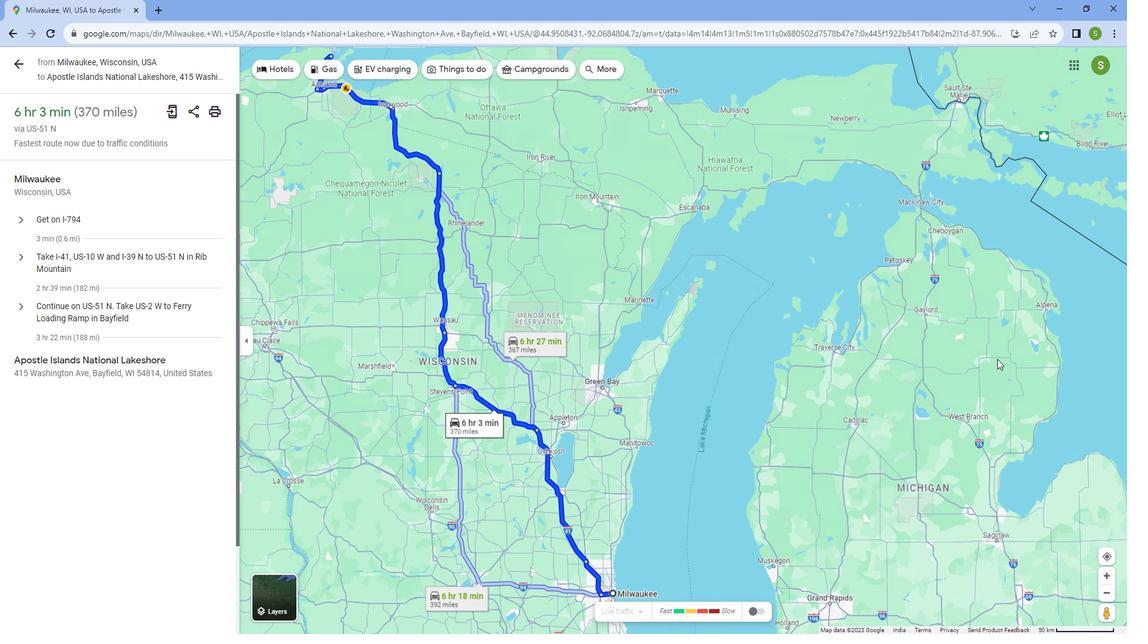 
Action: Mouse moved to (1003, 351)
Screenshot: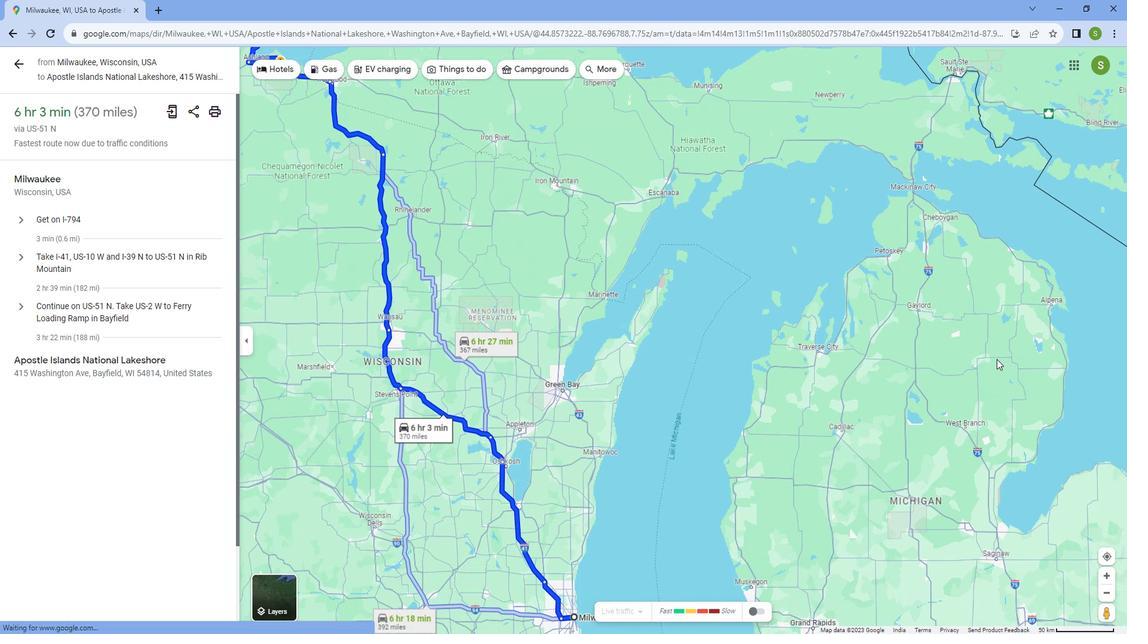 
Action: Mouse scrolled (1003, 352) with delta (0, 0)
Screenshot: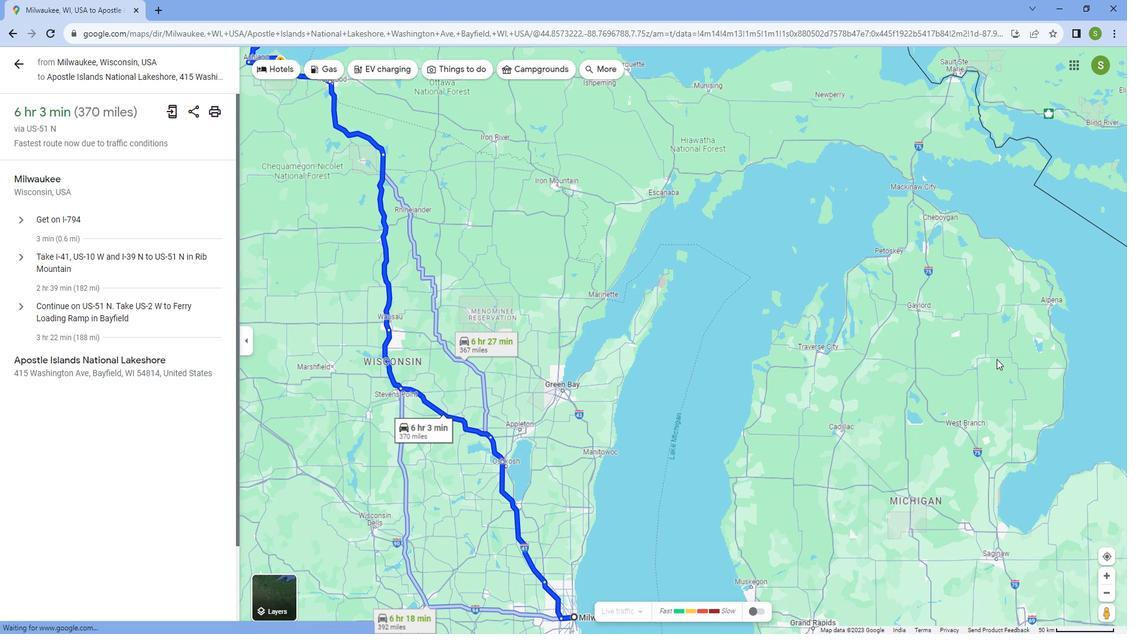
Action: Mouse scrolled (1003, 351) with delta (0, 0)
Screenshot: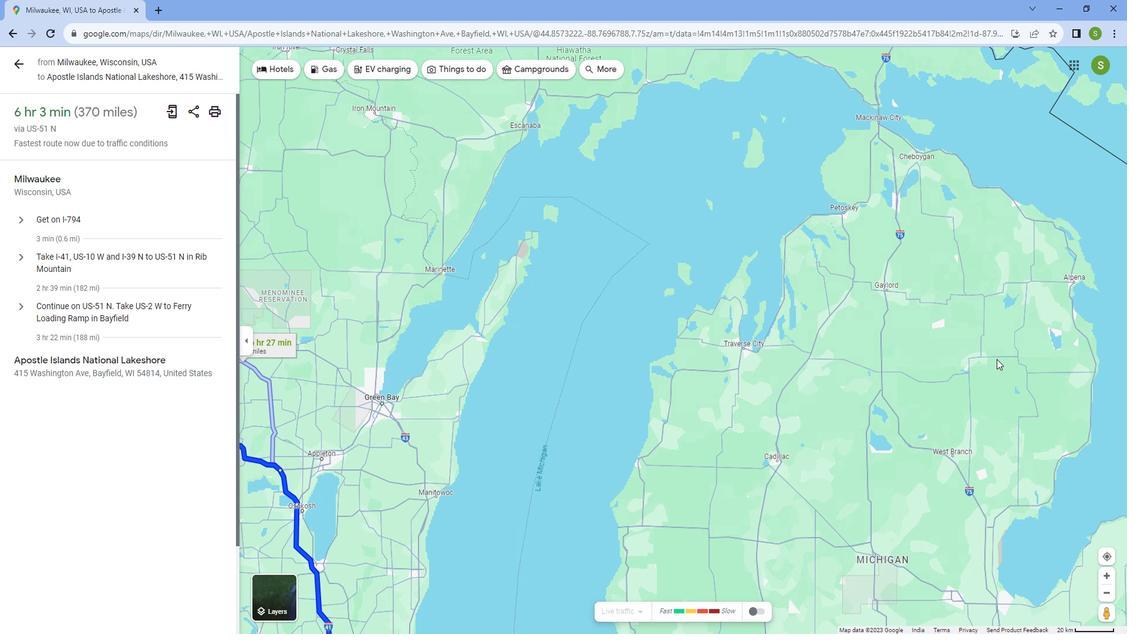
Action: Mouse scrolled (1003, 351) with delta (0, 0)
Screenshot: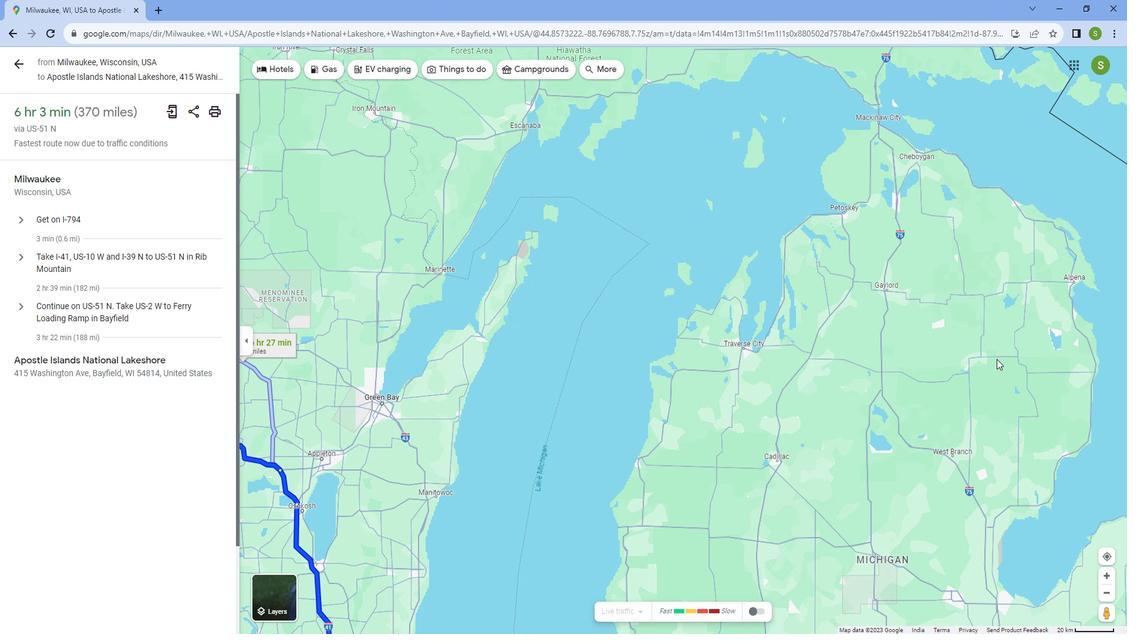 
Action: Mouse scrolled (1003, 351) with delta (0, 0)
Screenshot: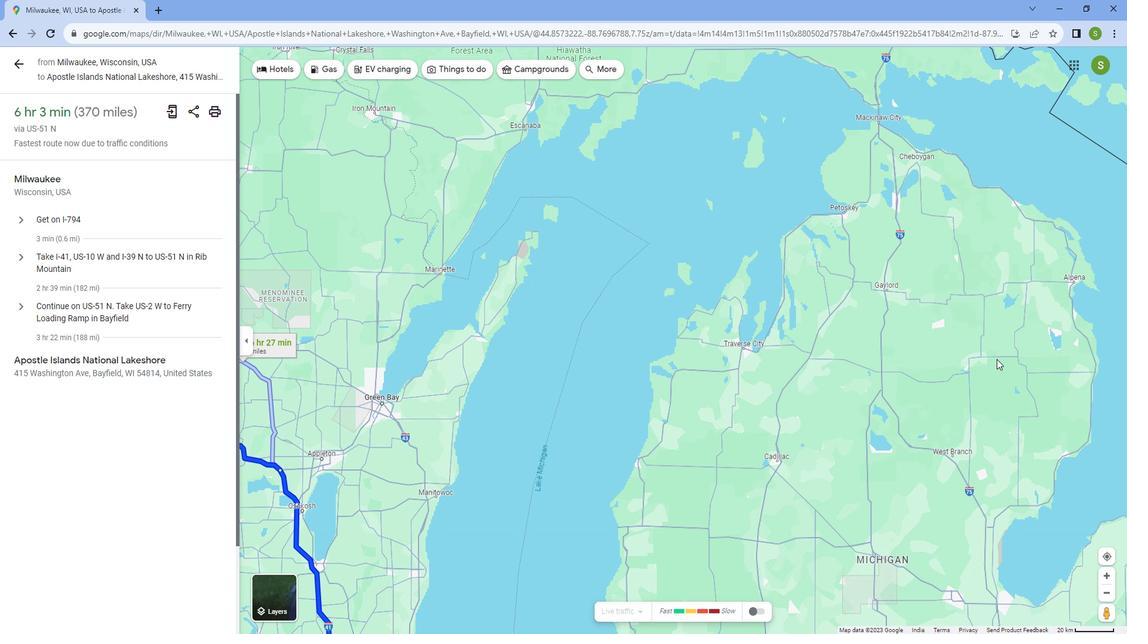 
Action: Mouse scrolled (1003, 351) with delta (0, 0)
Screenshot: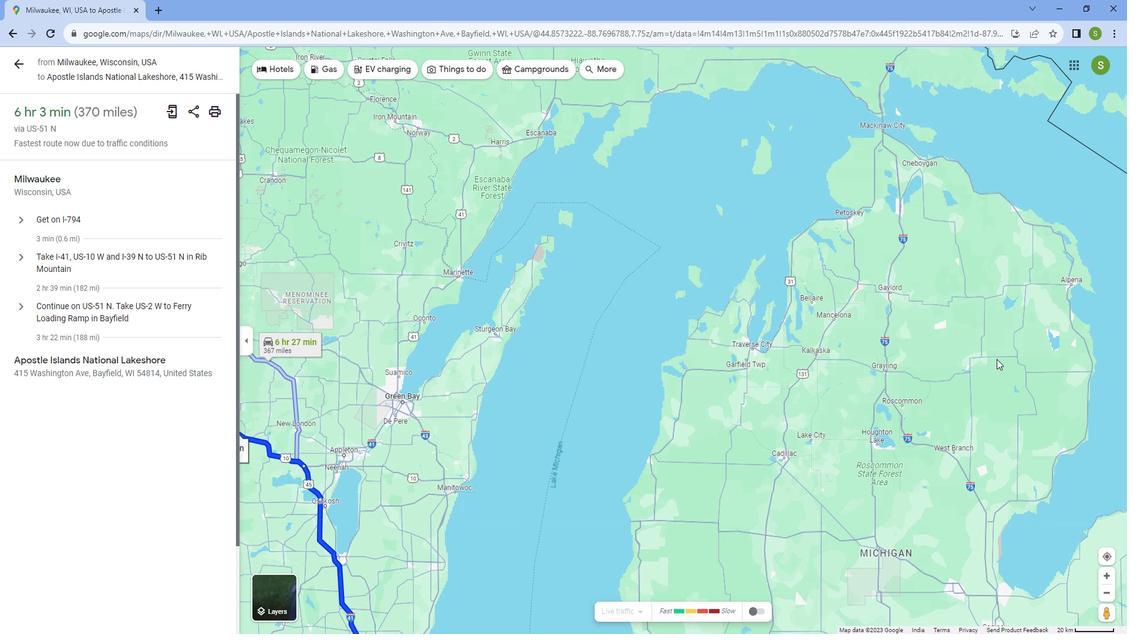 
Action: Mouse scrolled (1003, 351) with delta (0, 0)
Screenshot: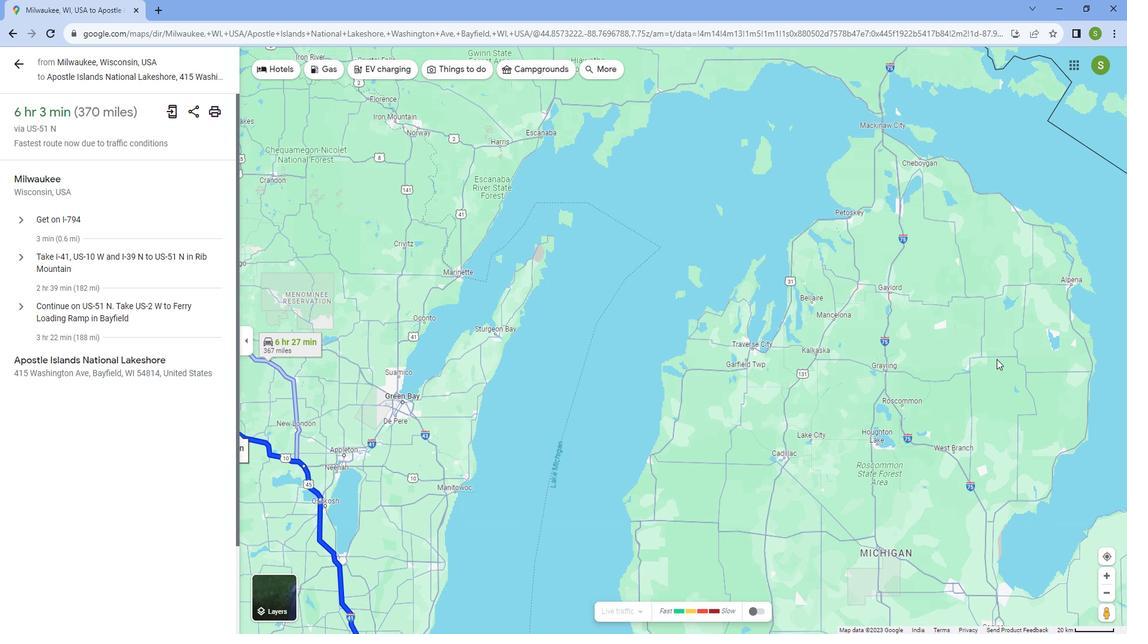 
Action: Mouse scrolled (1003, 352) with delta (0, 0)
Screenshot: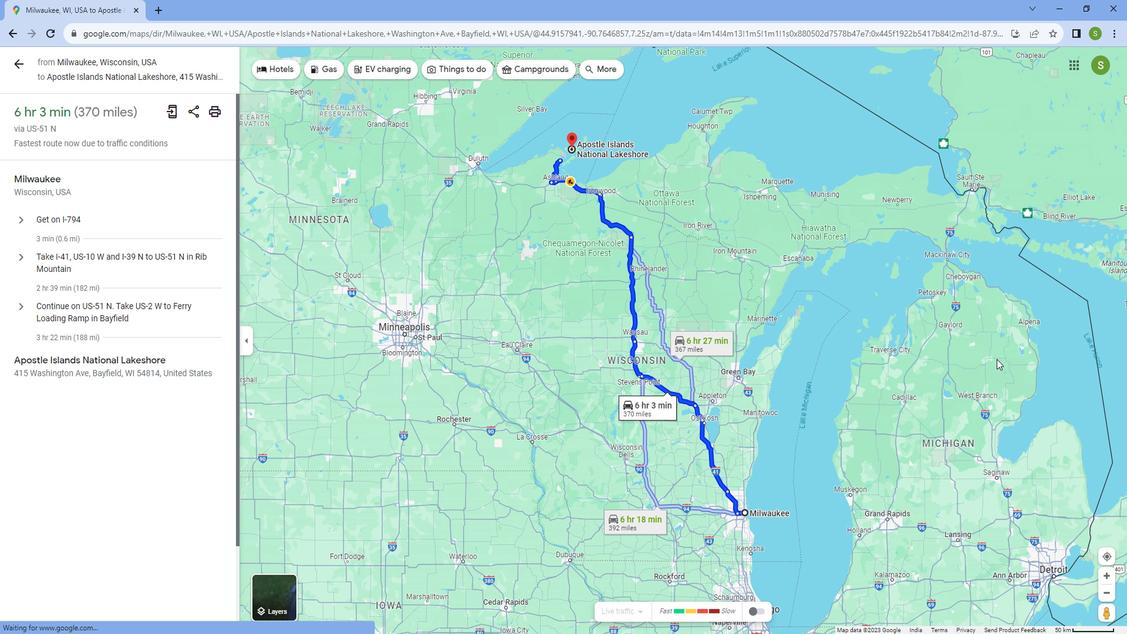 
